 Task: Create a due date automation trigger when advanced on, 2 days before a card is due add content with a name containing resume at 11:00 AM.
Action: Mouse moved to (1029, 303)
Screenshot: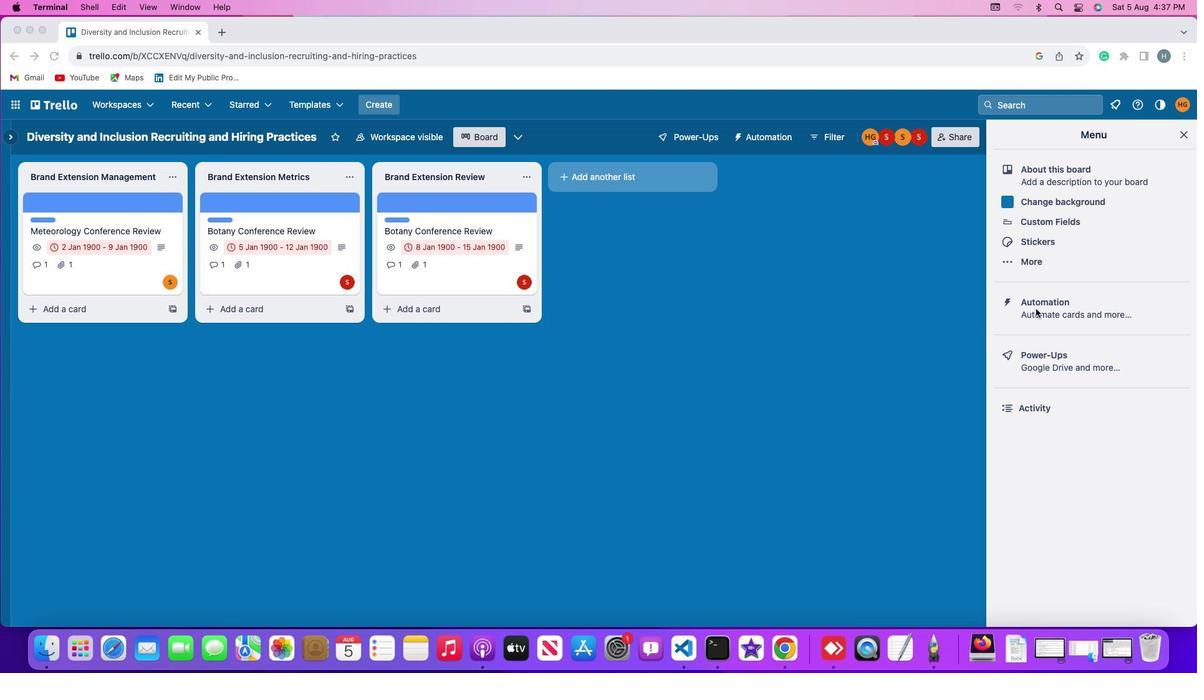 
Action: Mouse pressed left at (1029, 303)
Screenshot: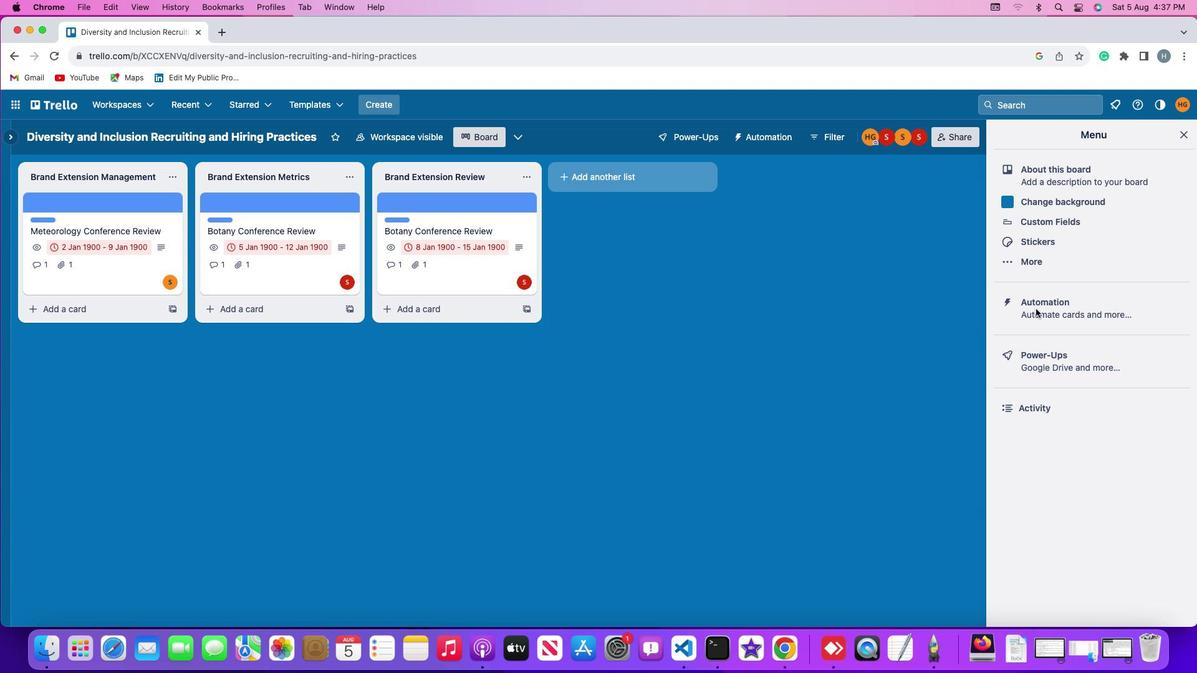 
Action: Mouse moved to (1029, 302)
Screenshot: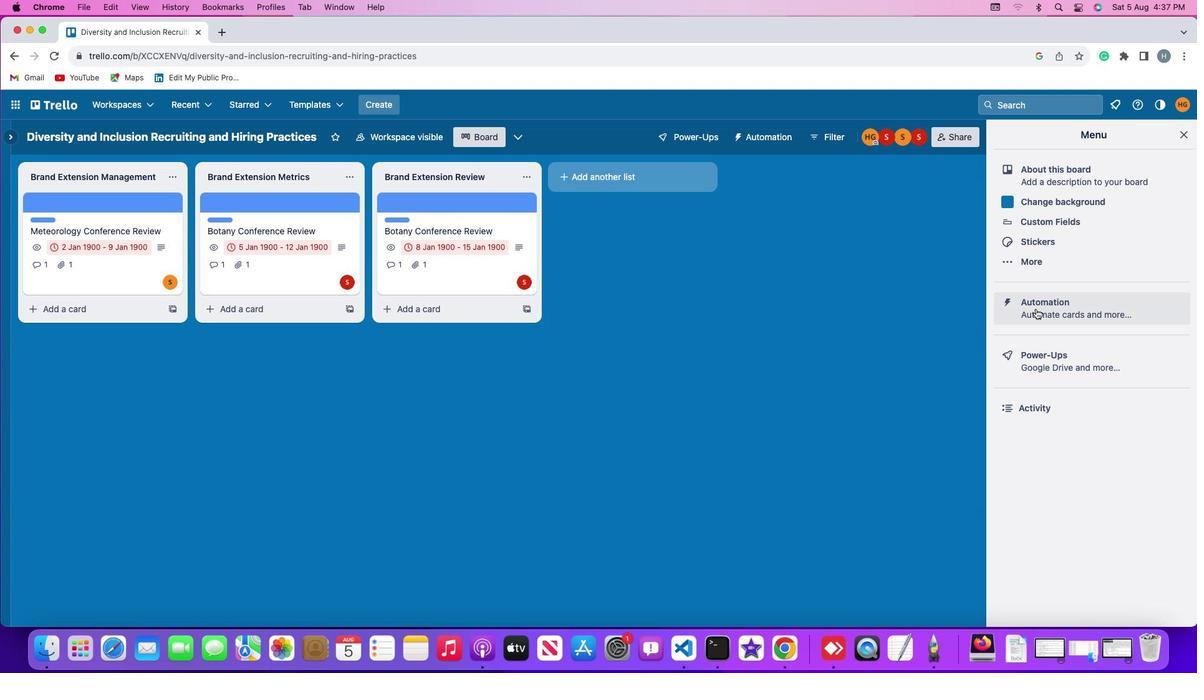 
Action: Mouse pressed left at (1029, 302)
Screenshot: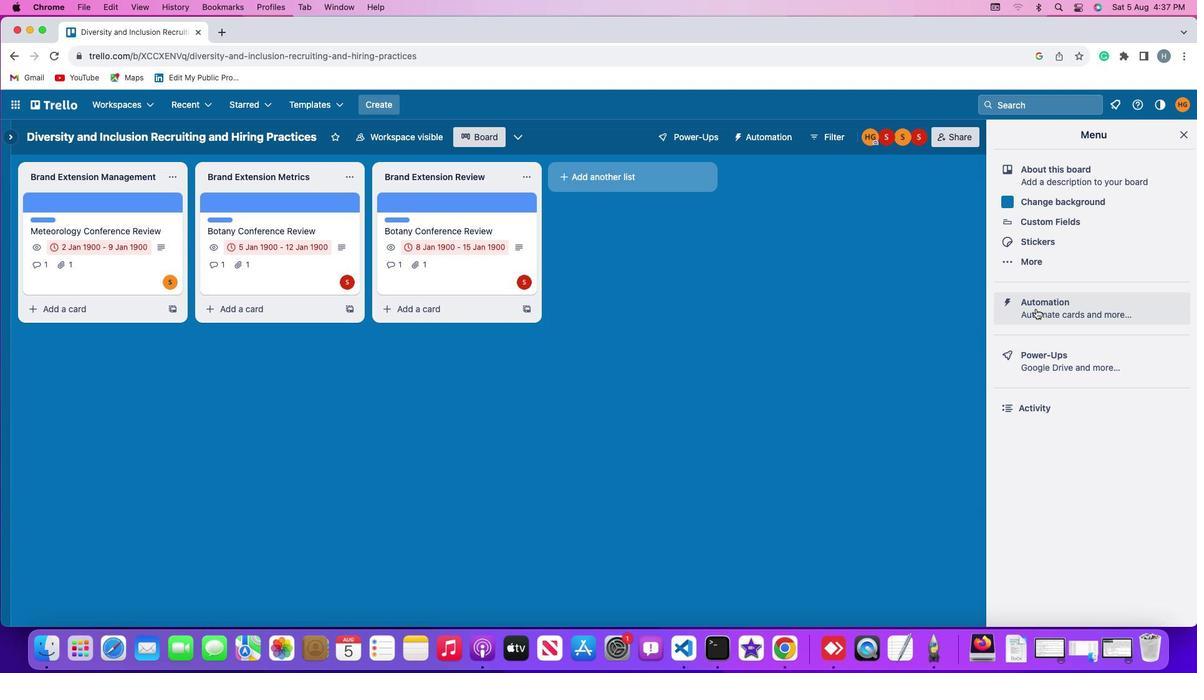
Action: Mouse moved to (79, 287)
Screenshot: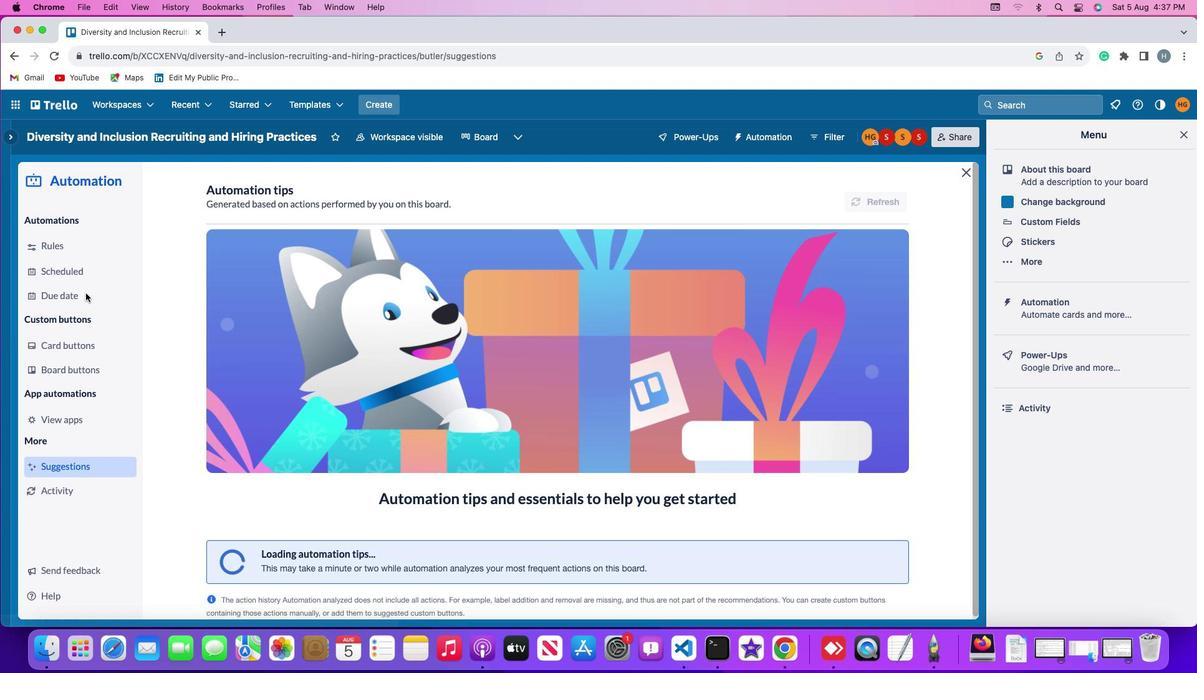 
Action: Mouse pressed left at (79, 287)
Screenshot: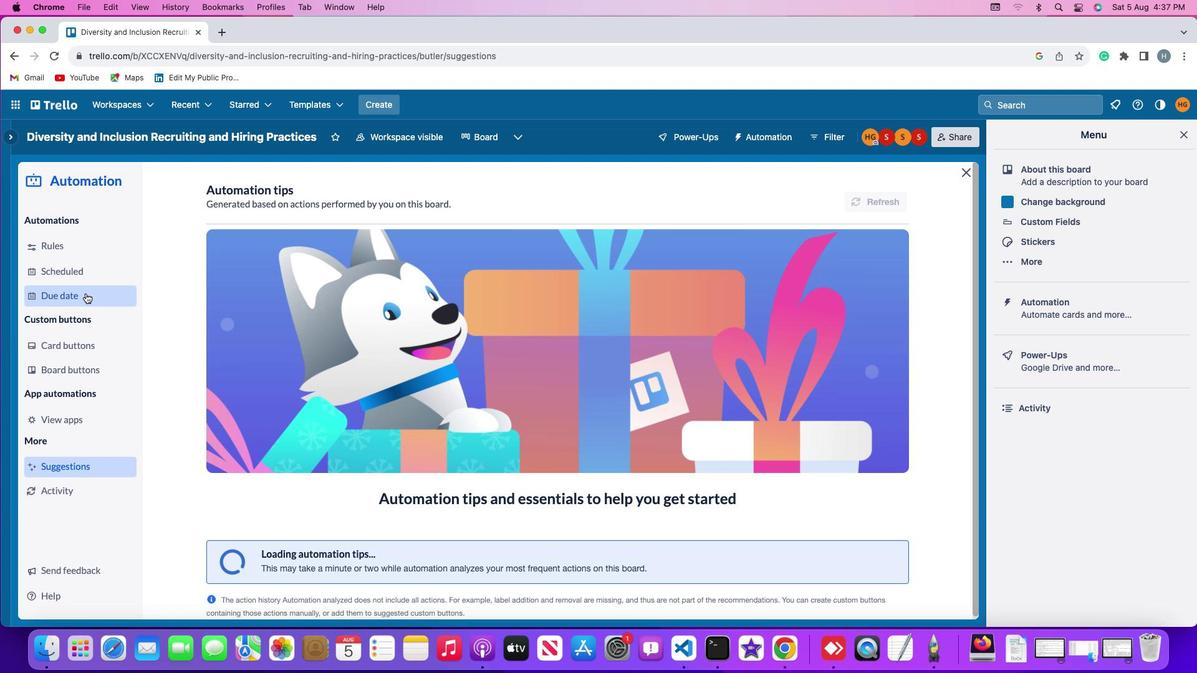 
Action: Mouse moved to (833, 187)
Screenshot: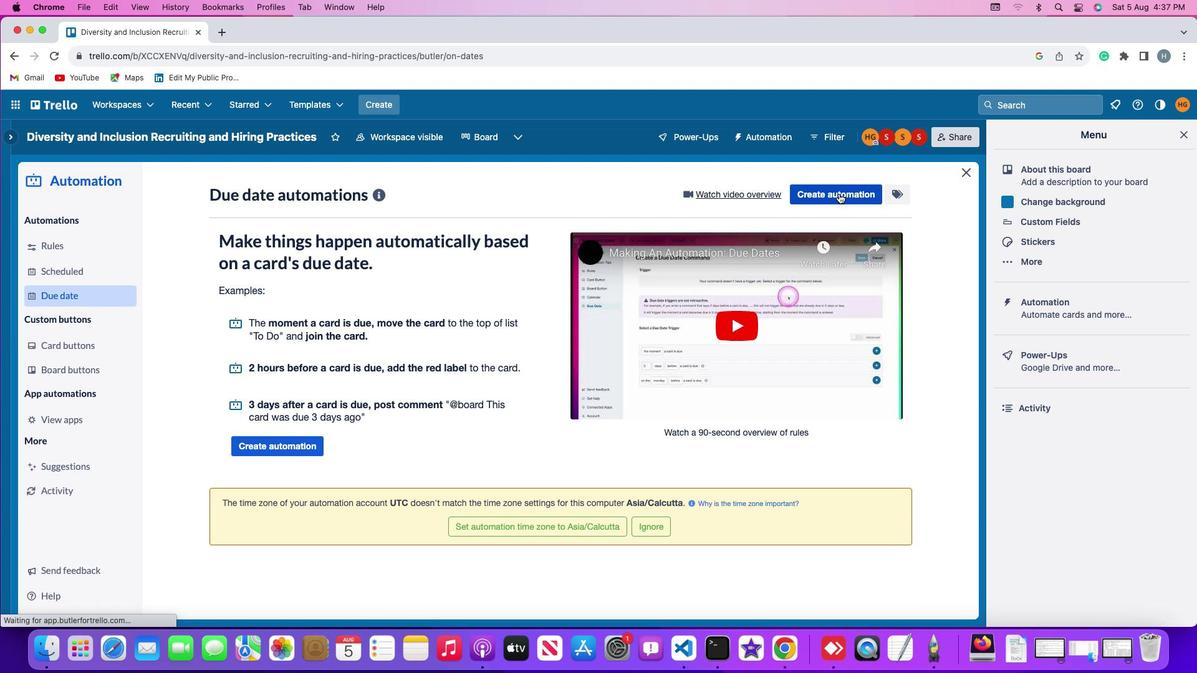 
Action: Mouse pressed left at (833, 187)
Screenshot: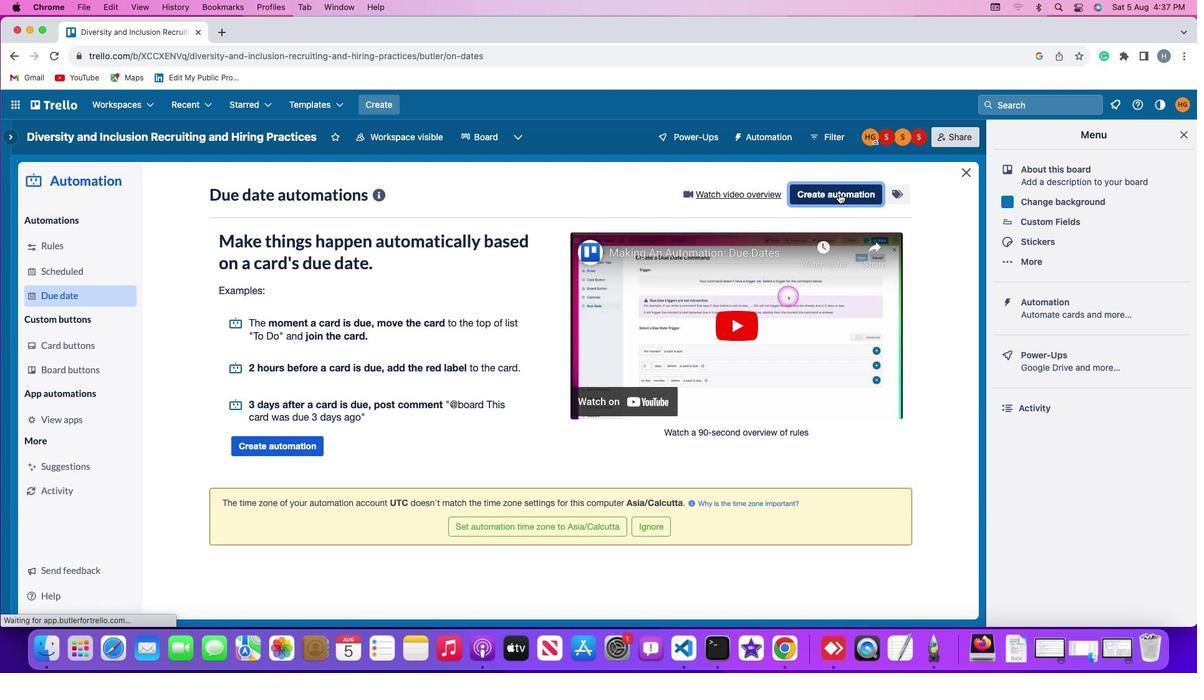 
Action: Mouse moved to (547, 306)
Screenshot: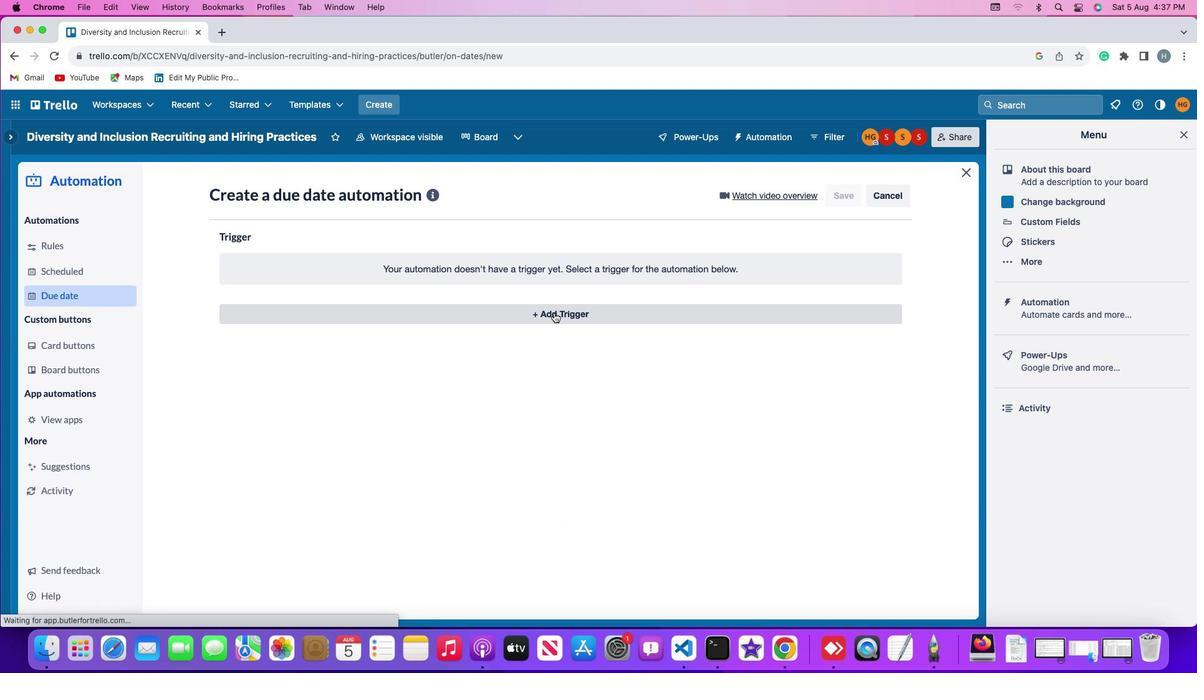 
Action: Mouse pressed left at (547, 306)
Screenshot: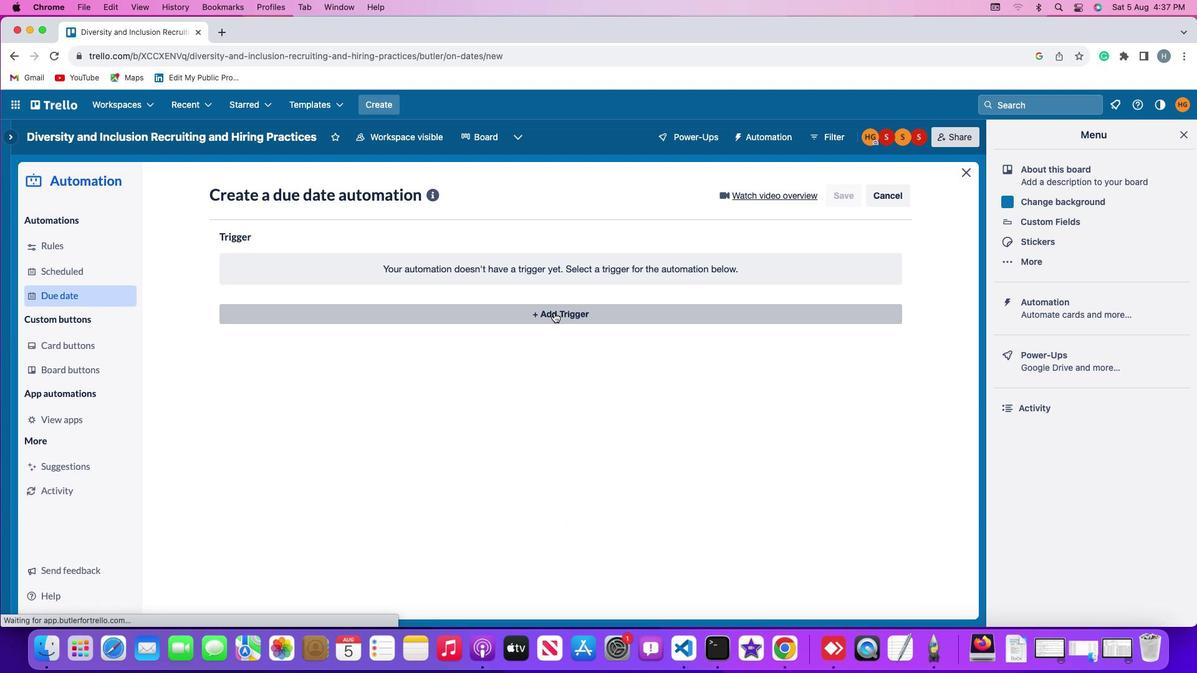 
Action: Mouse moved to (238, 497)
Screenshot: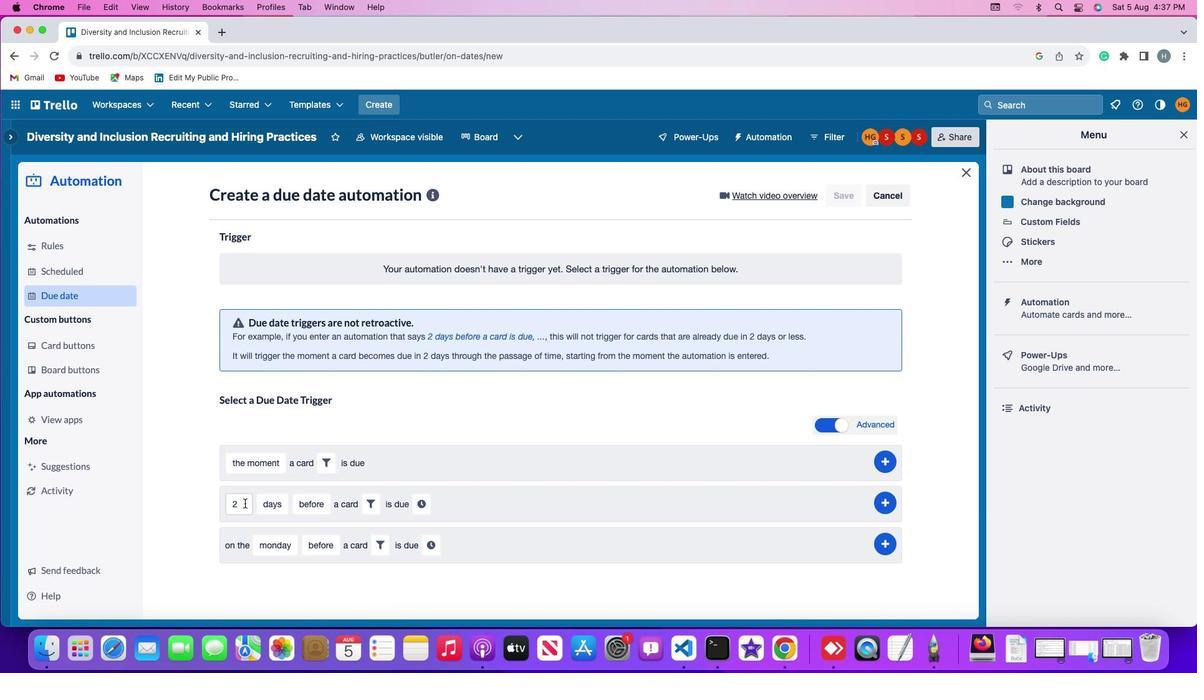 
Action: Mouse pressed left at (238, 497)
Screenshot: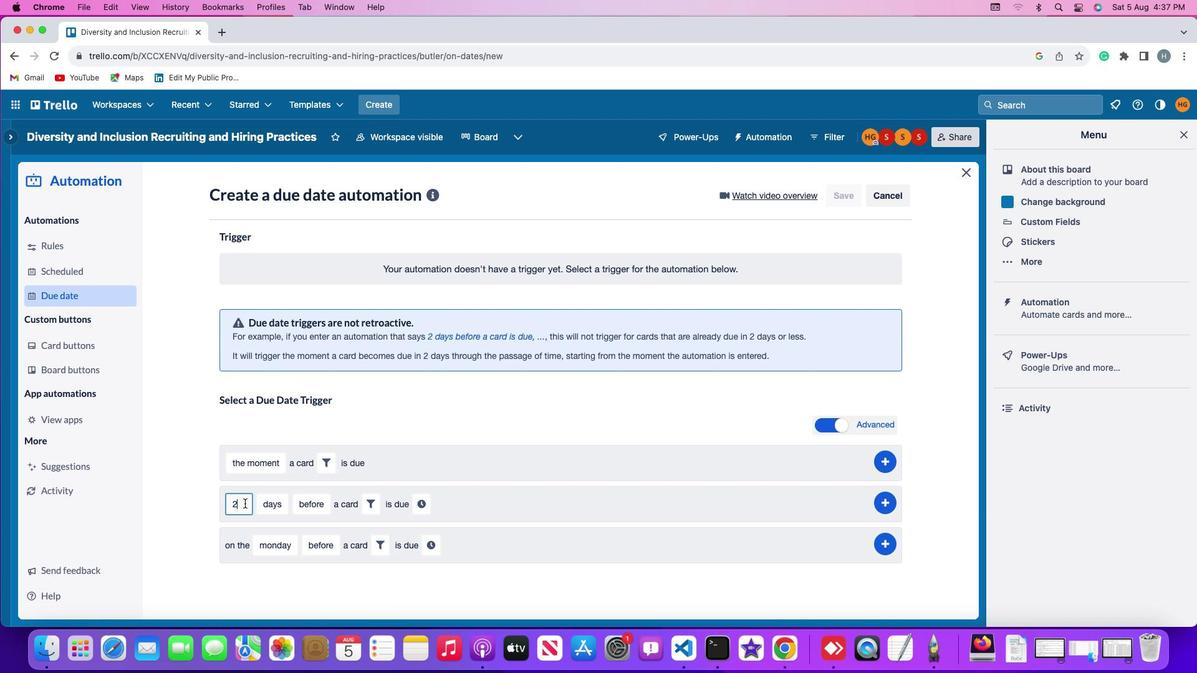 
Action: Mouse moved to (238, 498)
Screenshot: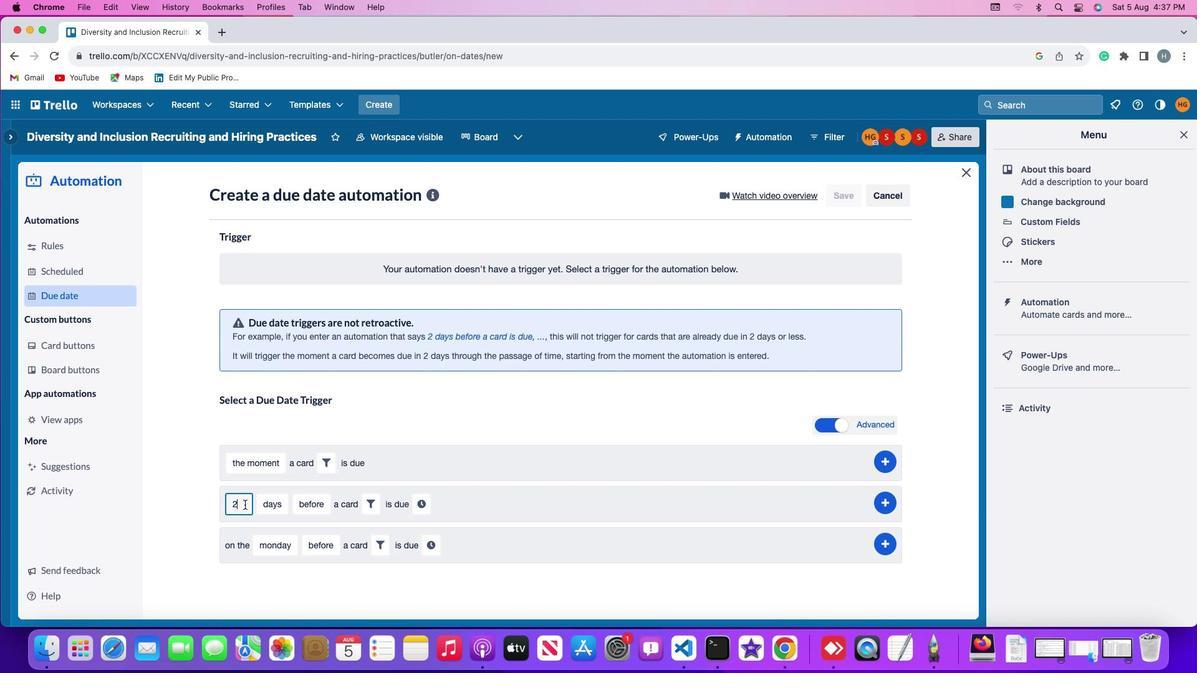 
Action: Key pressed Key.backspace'2'
Screenshot: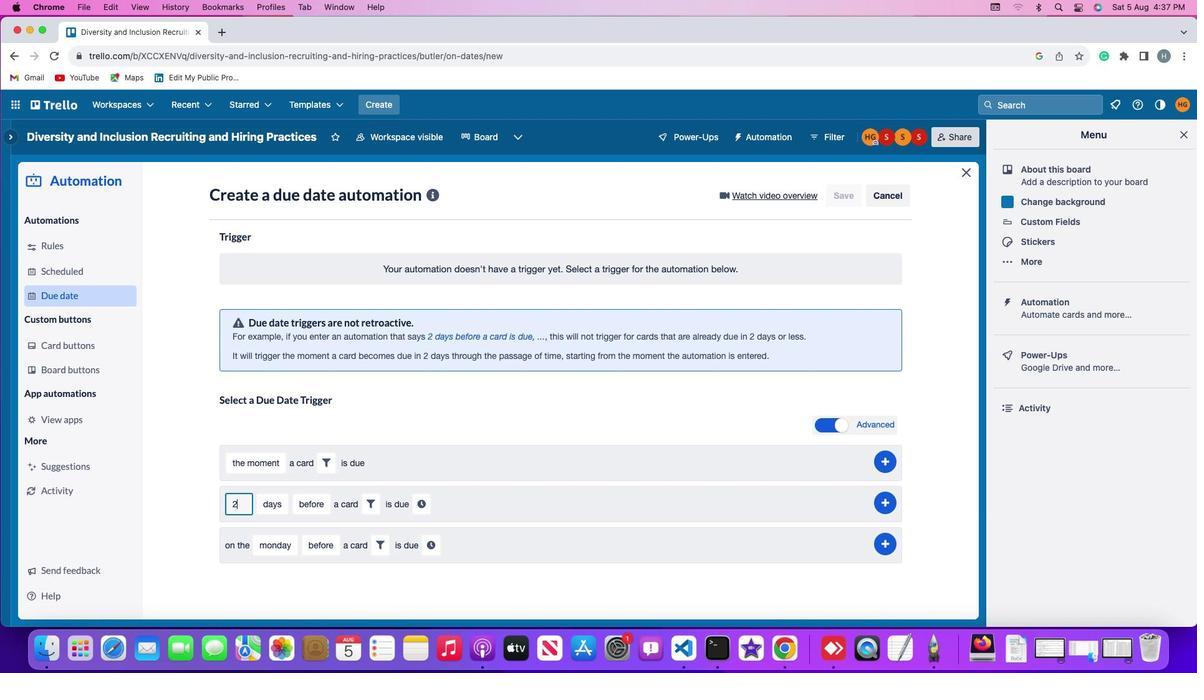 
Action: Mouse moved to (267, 502)
Screenshot: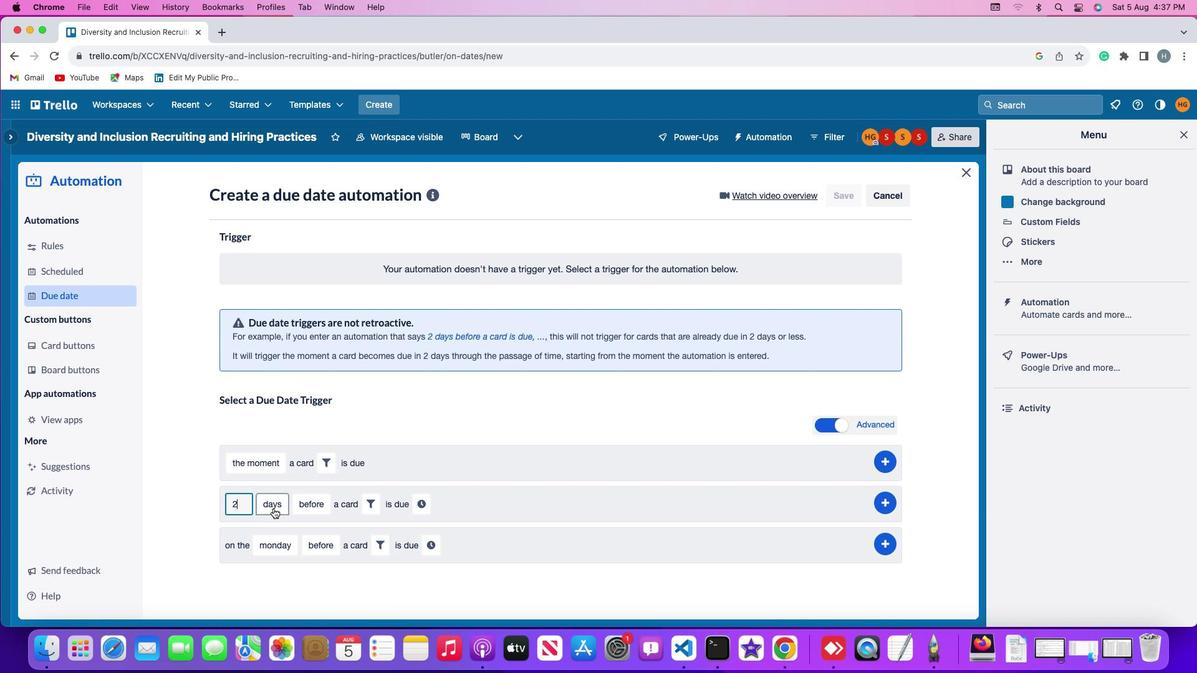 
Action: Mouse pressed left at (267, 502)
Screenshot: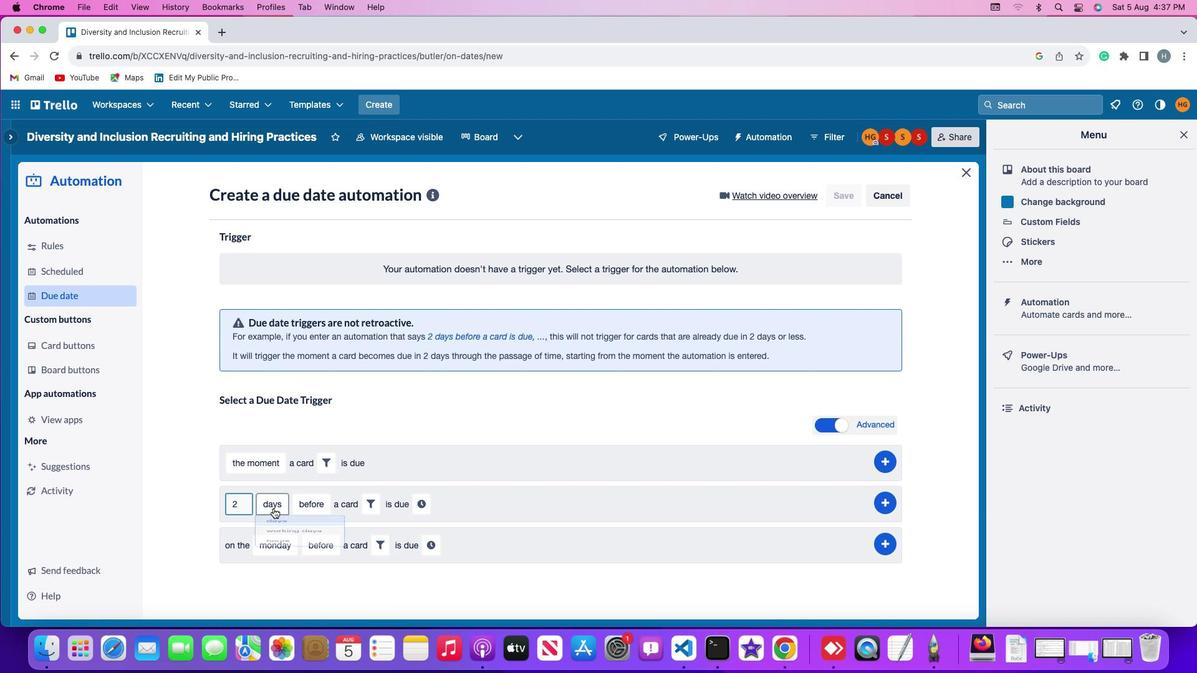 
Action: Mouse moved to (275, 525)
Screenshot: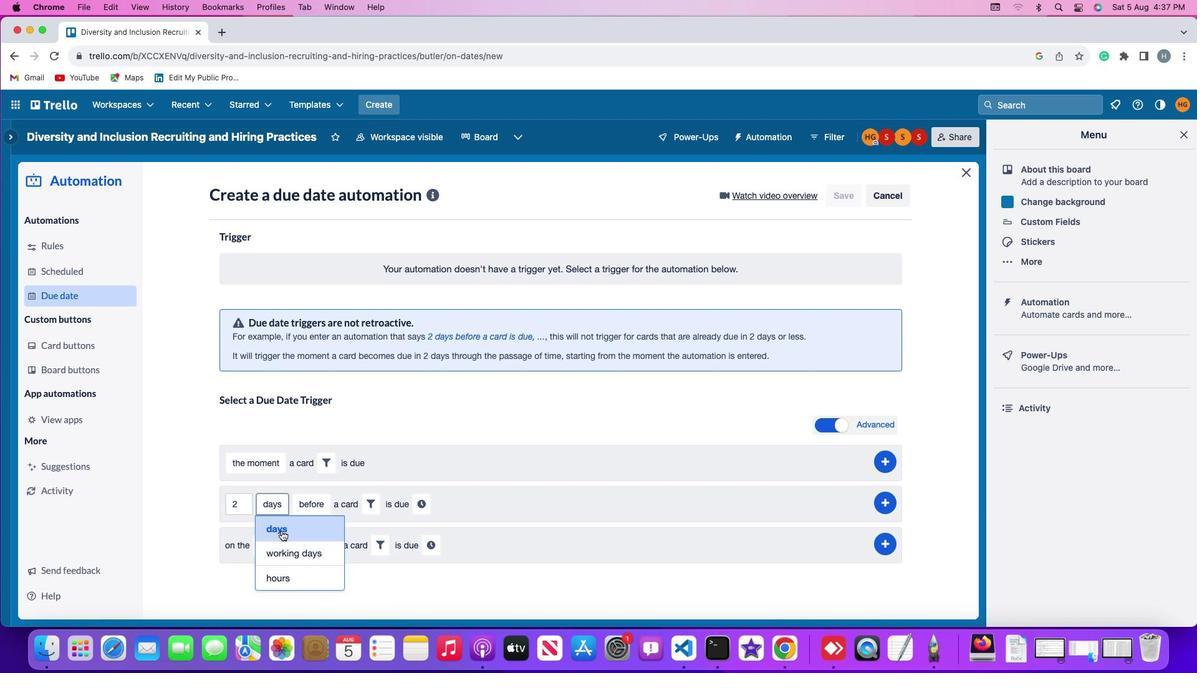 
Action: Mouse pressed left at (275, 525)
Screenshot: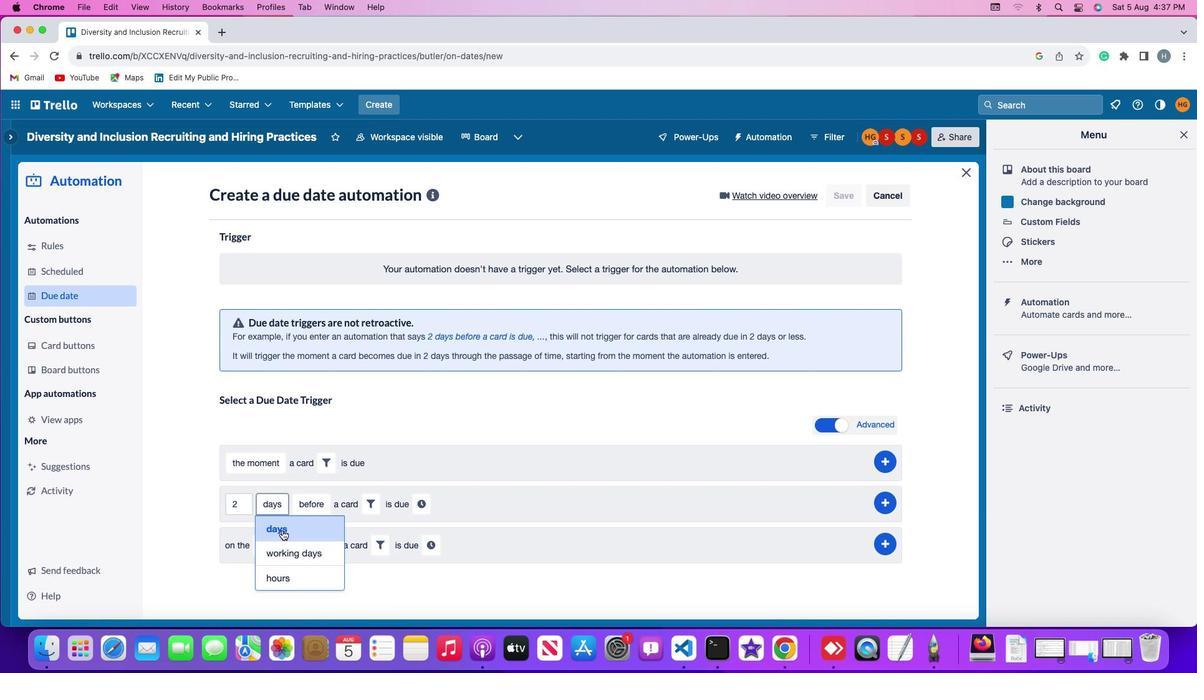 
Action: Mouse moved to (319, 497)
Screenshot: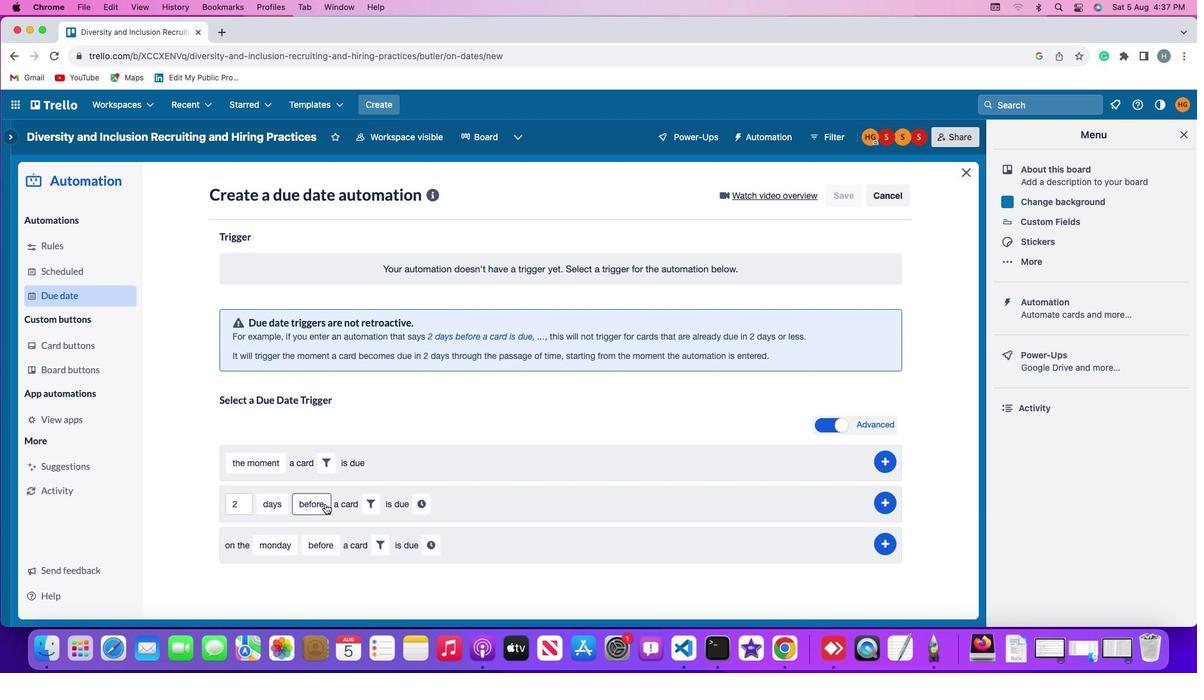 
Action: Mouse pressed left at (319, 497)
Screenshot: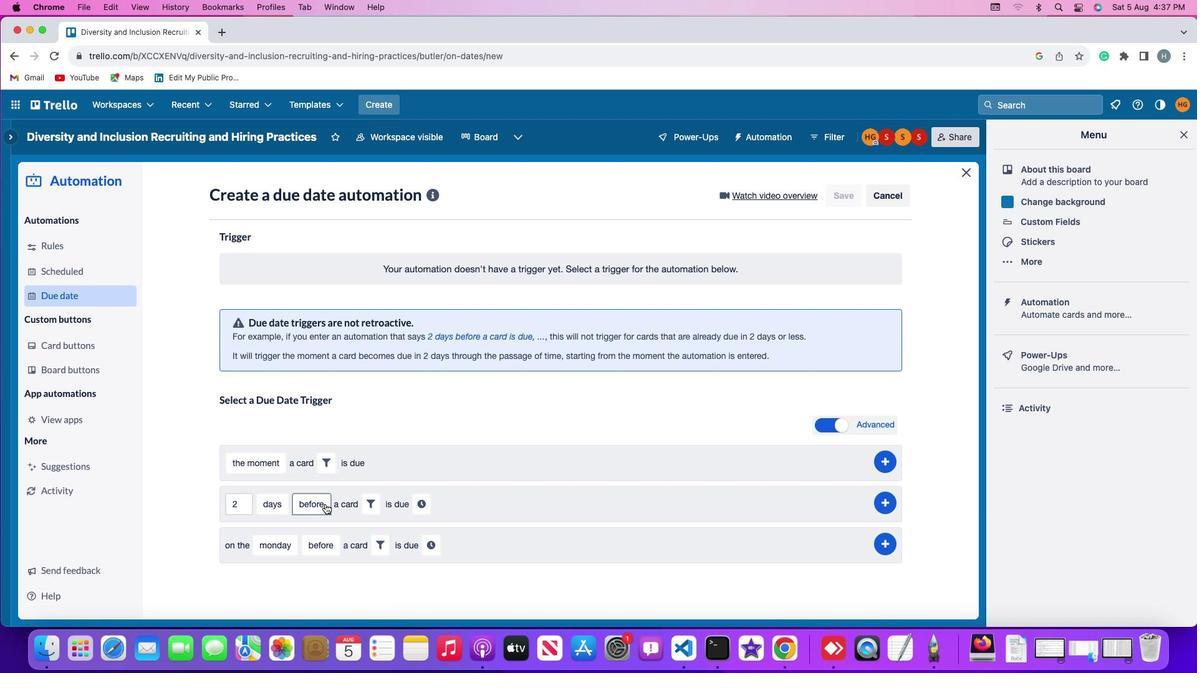 
Action: Mouse moved to (324, 518)
Screenshot: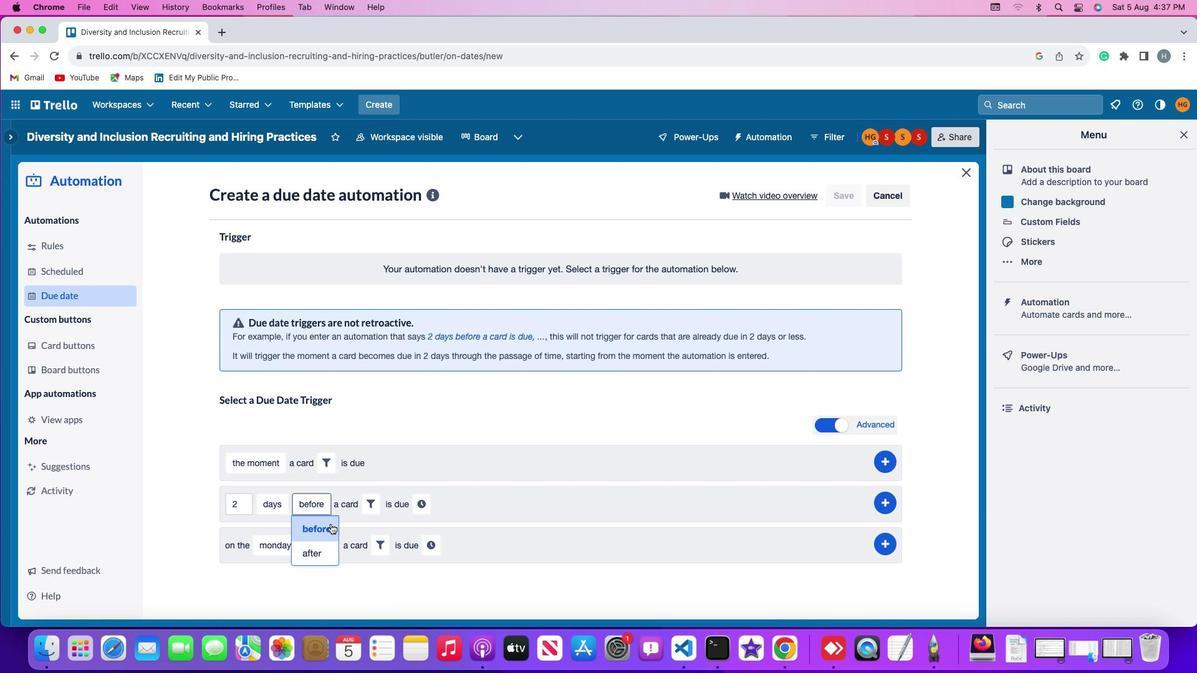 
Action: Mouse pressed left at (324, 518)
Screenshot: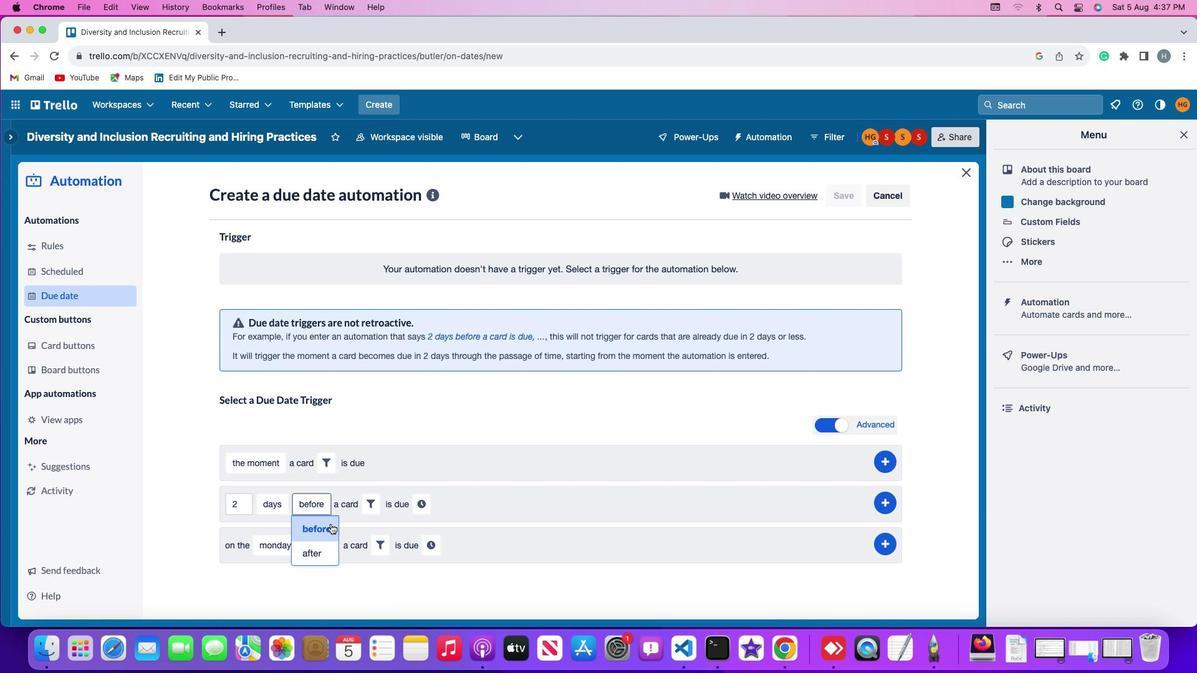 
Action: Mouse moved to (361, 500)
Screenshot: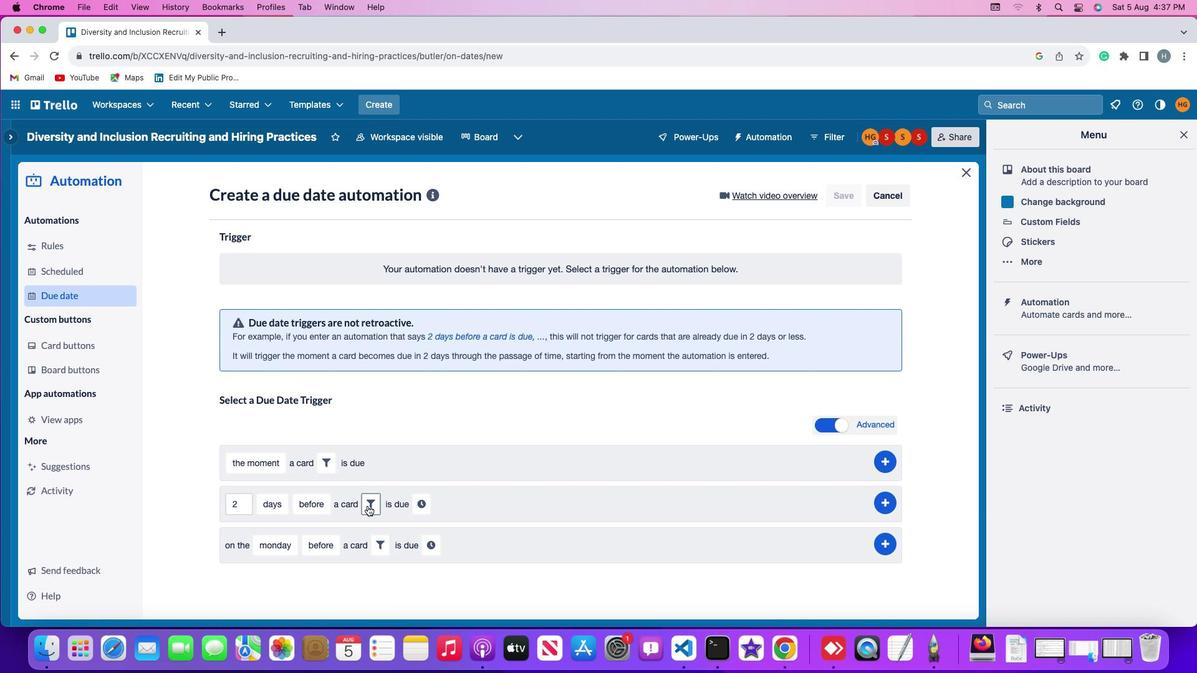 
Action: Mouse pressed left at (361, 500)
Screenshot: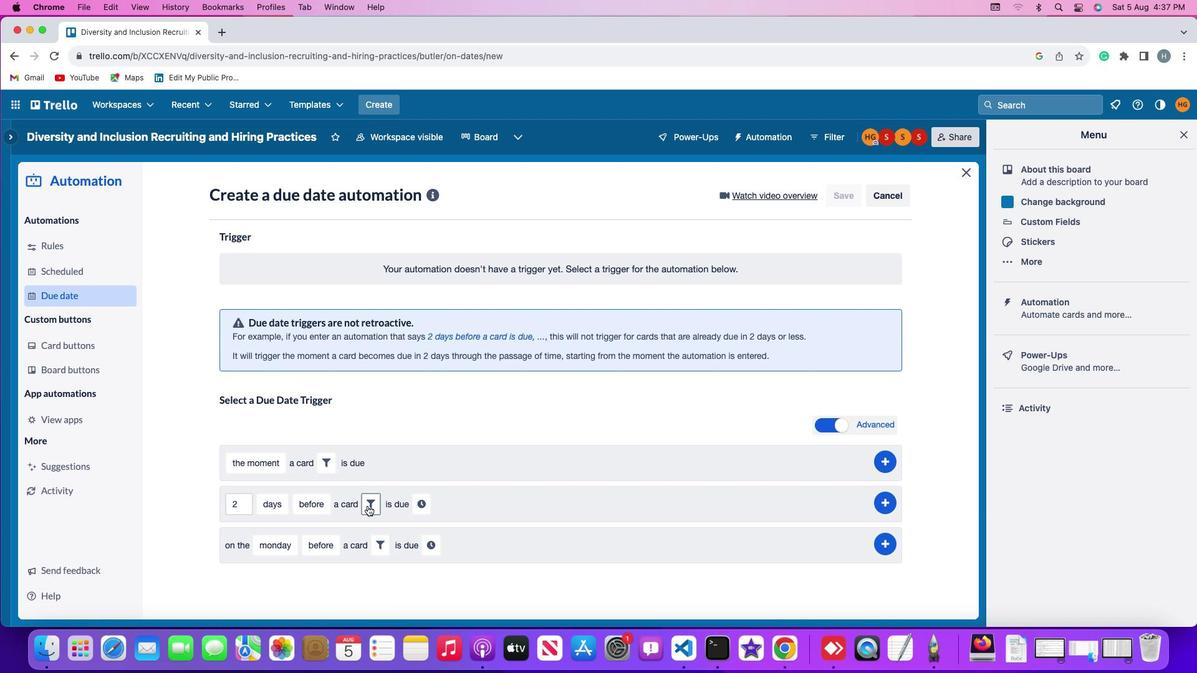 
Action: Mouse moved to (520, 535)
Screenshot: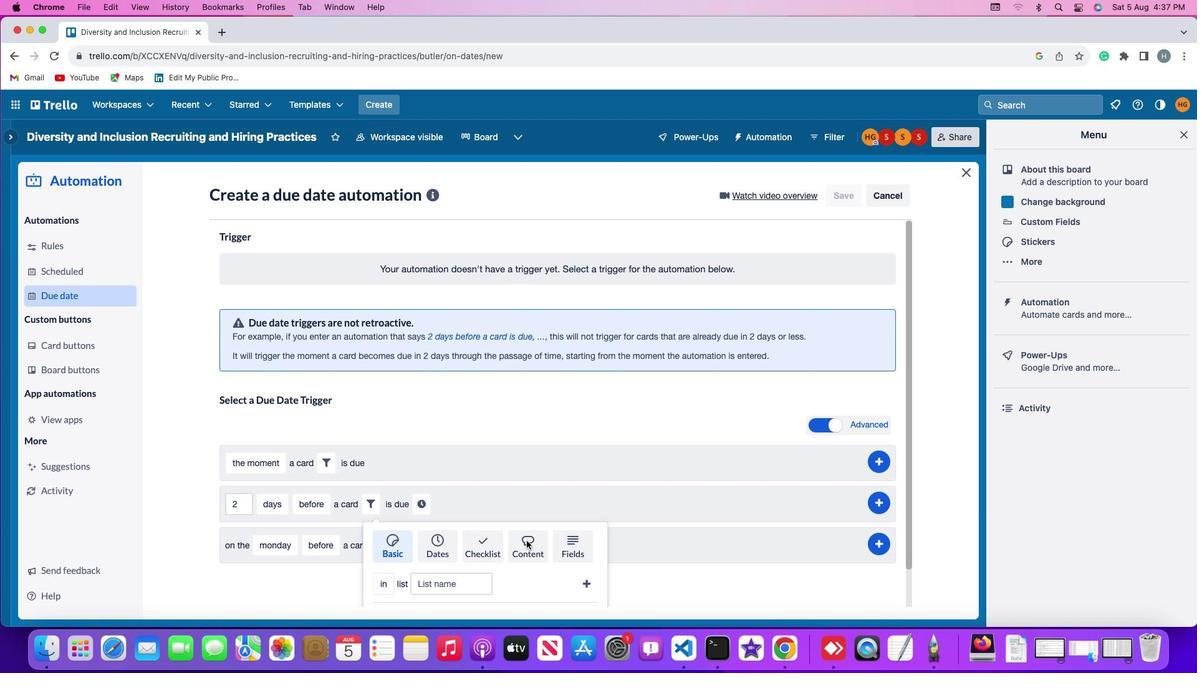 
Action: Mouse pressed left at (520, 535)
Screenshot: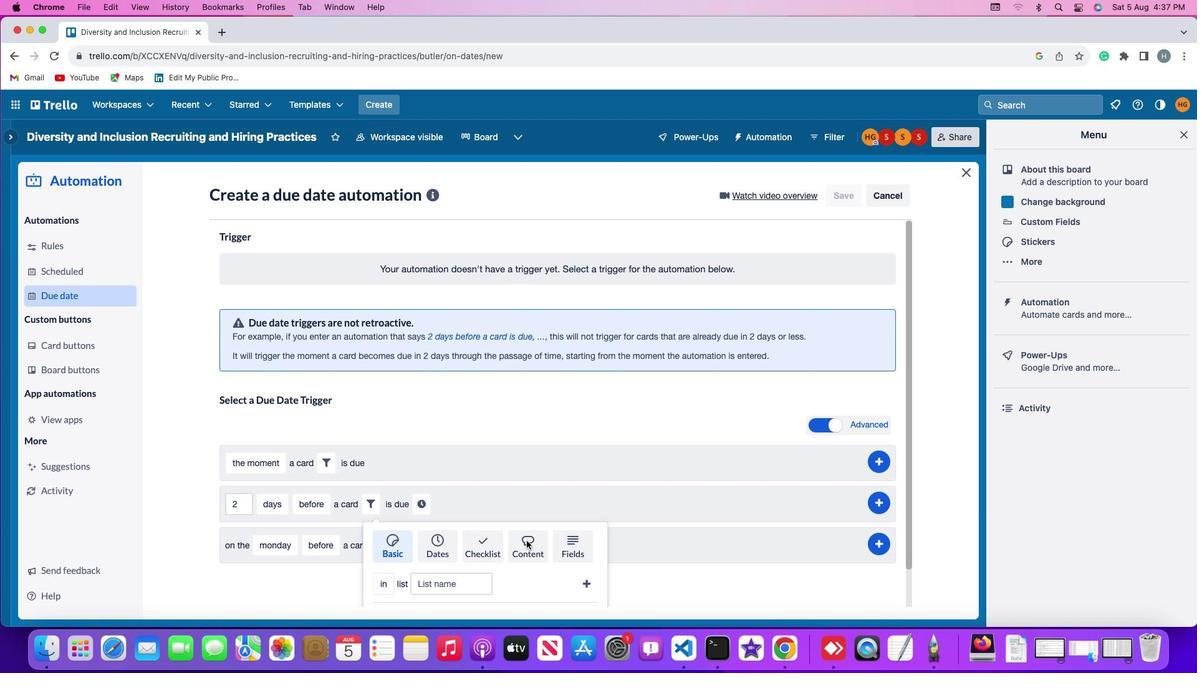 
Action: Mouse moved to (412, 576)
Screenshot: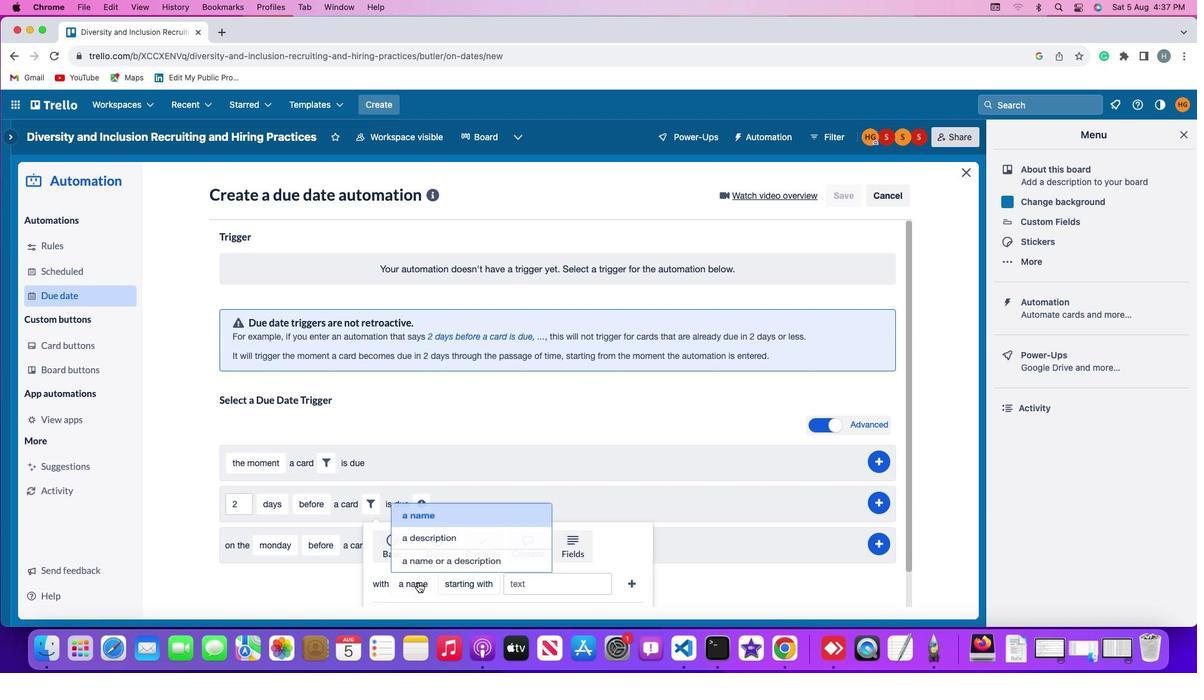 
Action: Mouse pressed left at (412, 576)
Screenshot: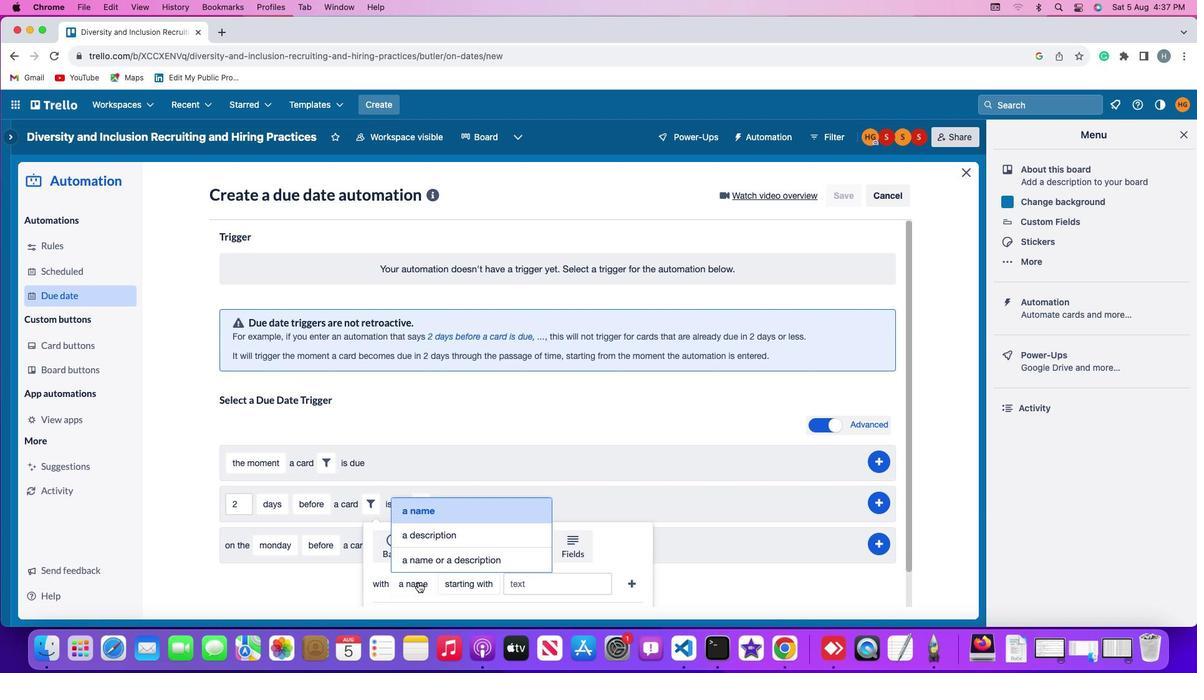 
Action: Mouse moved to (430, 502)
Screenshot: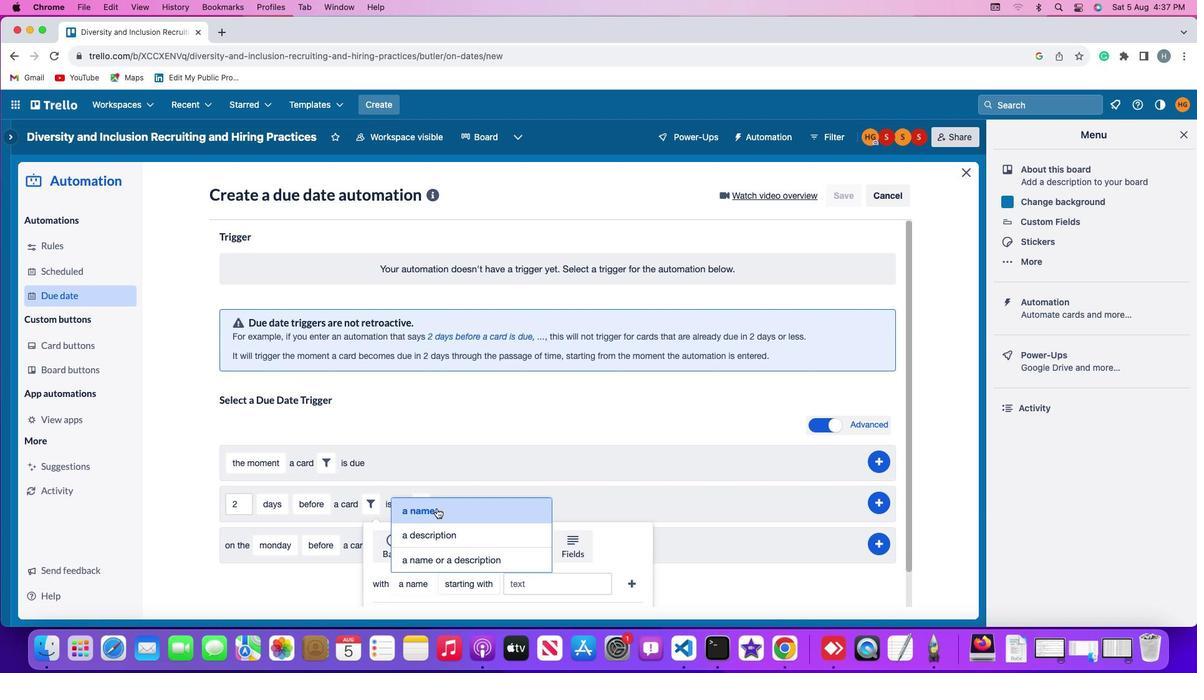 
Action: Mouse pressed left at (430, 502)
Screenshot: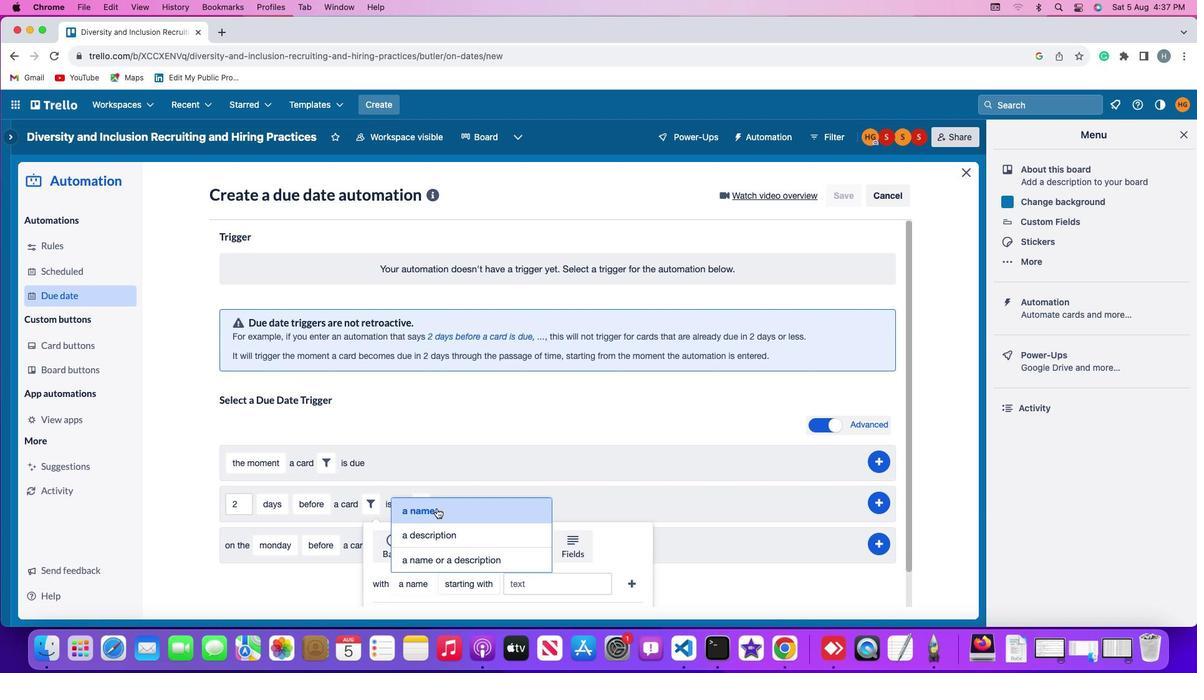 
Action: Mouse moved to (464, 571)
Screenshot: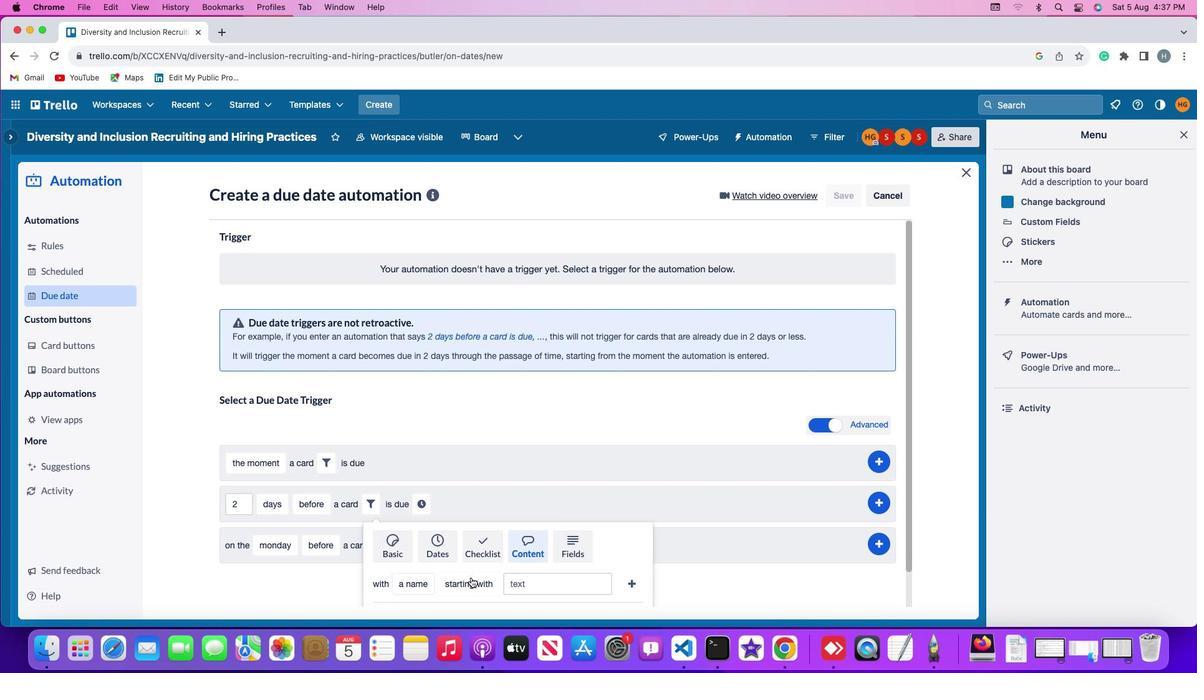 
Action: Mouse pressed left at (464, 571)
Screenshot: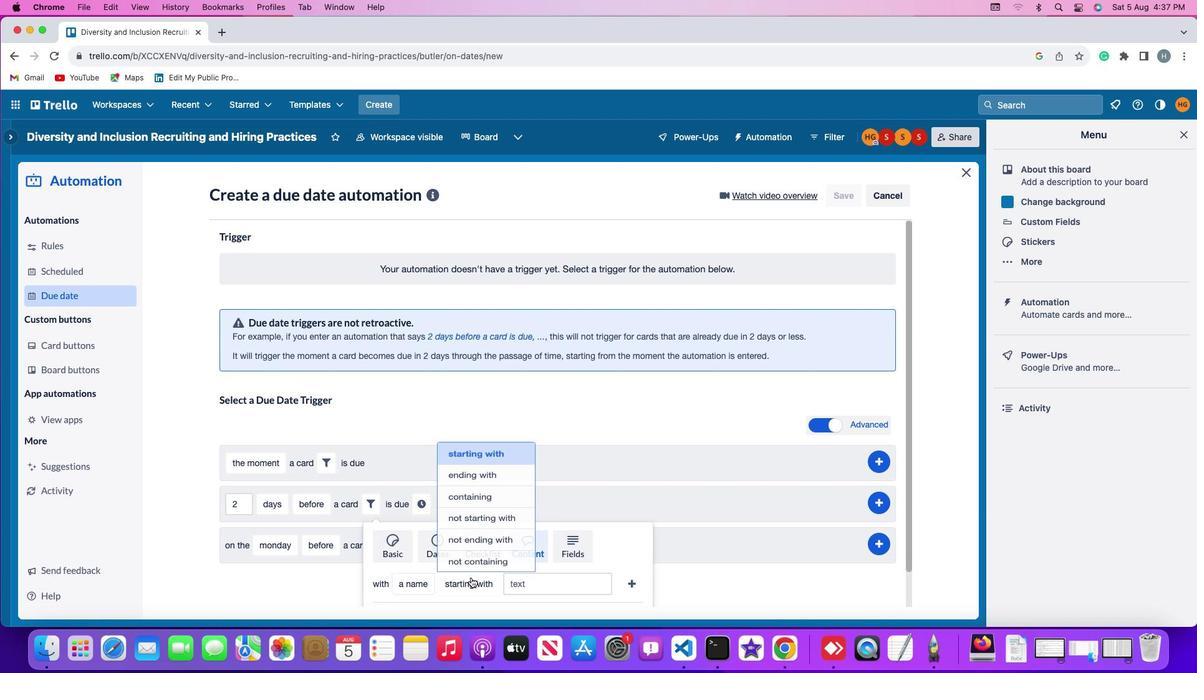 
Action: Mouse moved to (478, 481)
Screenshot: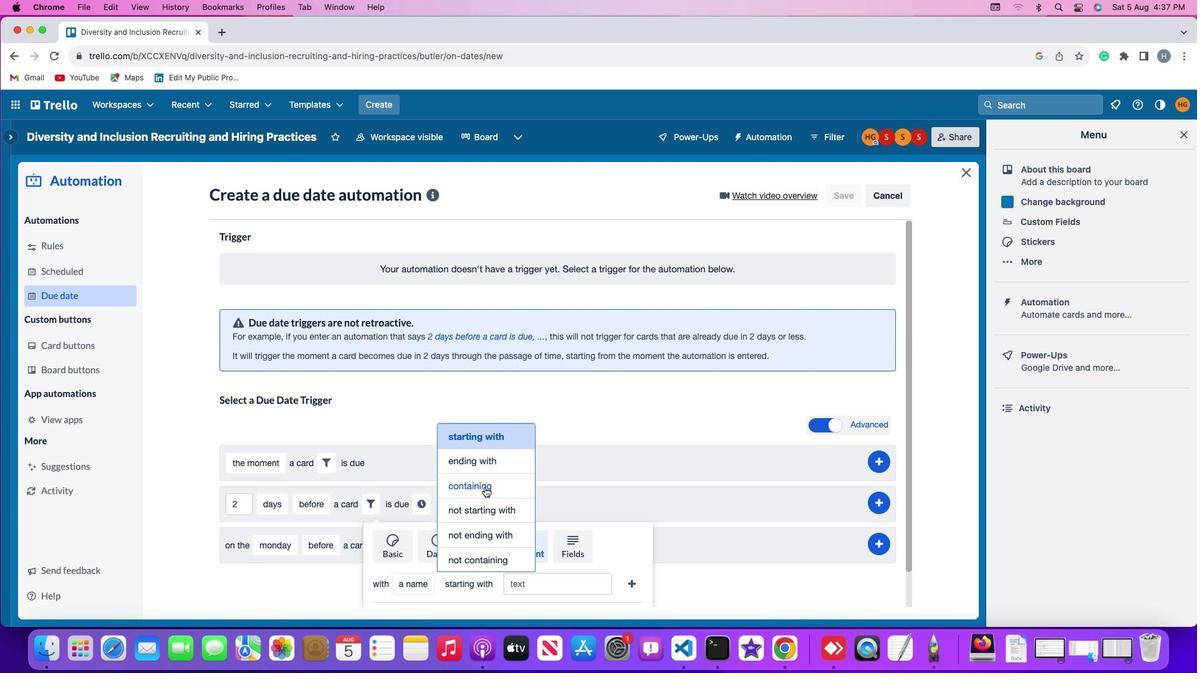 
Action: Mouse pressed left at (478, 481)
Screenshot: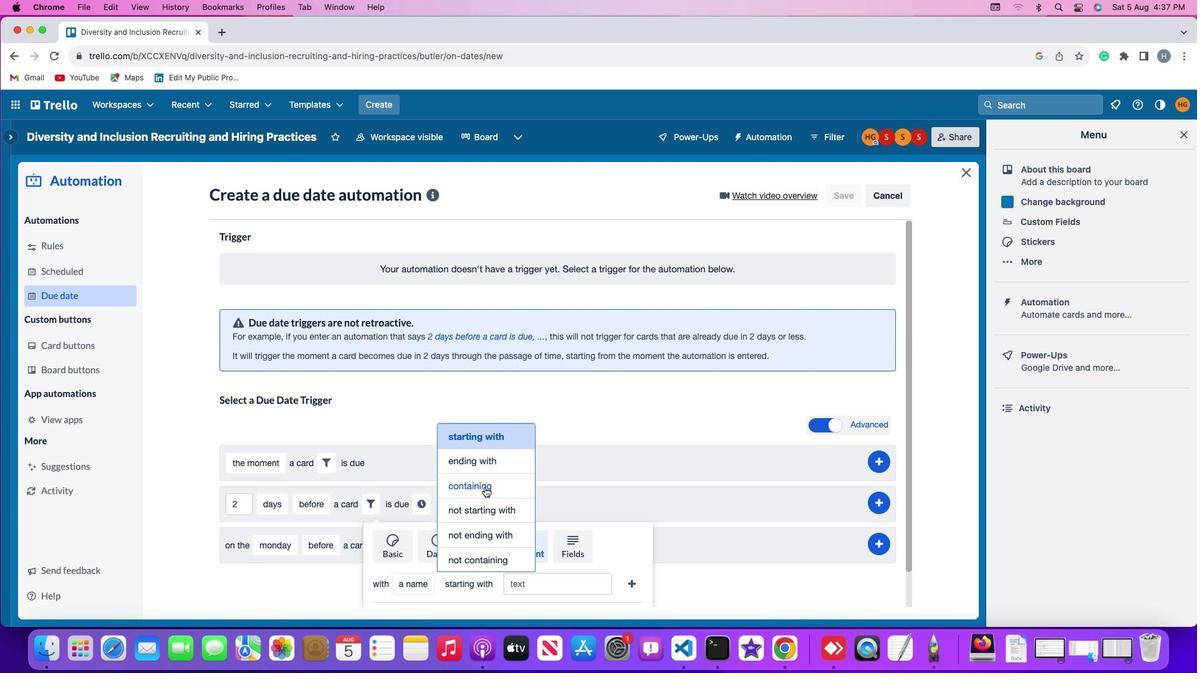 
Action: Mouse moved to (534, 584)
Screenshot: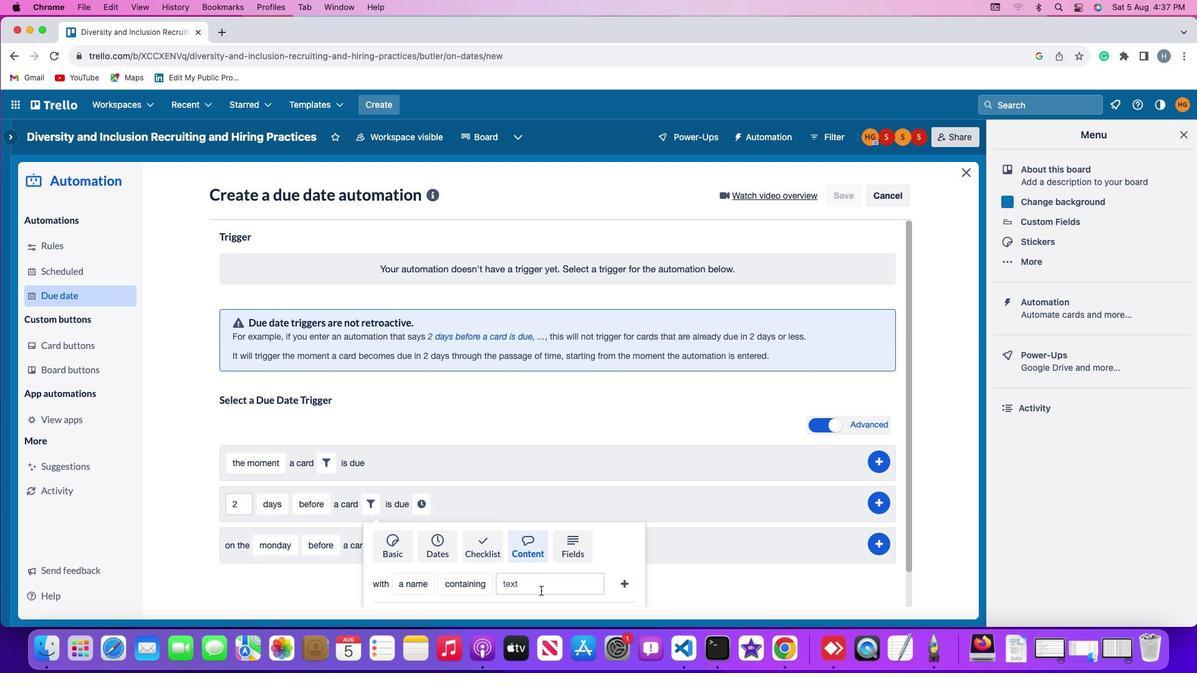 
Action: Mouse pressed left at (534, 584)
Screenshot: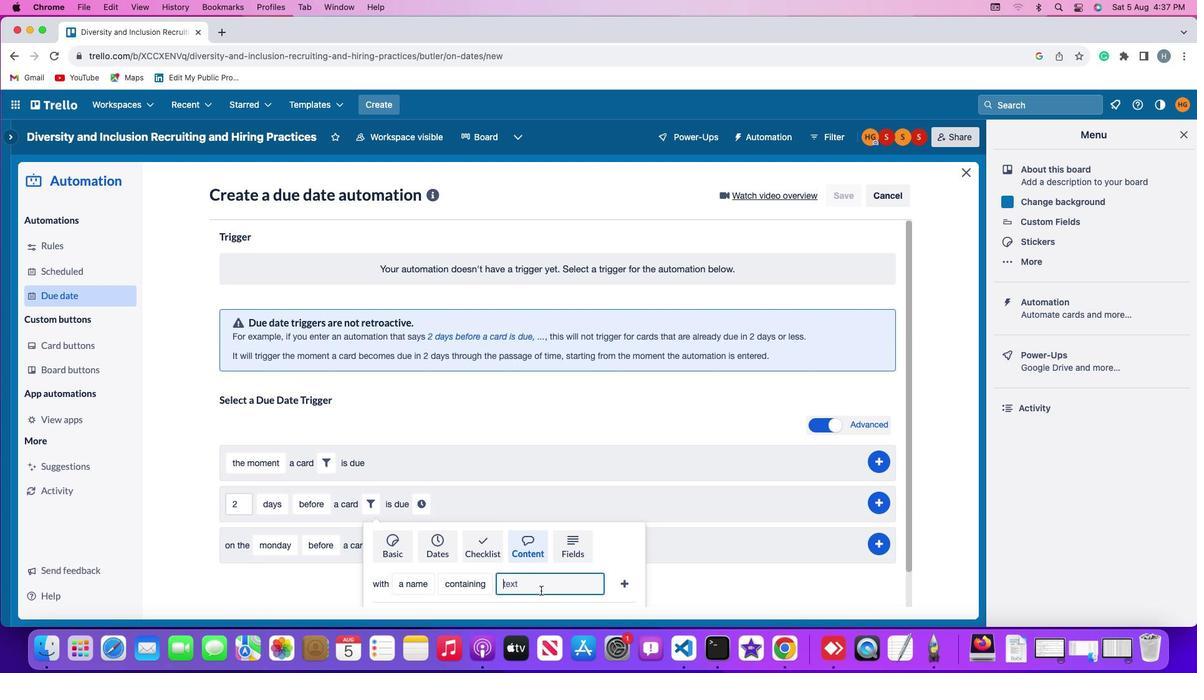 
Action: Mouse moved to (530, 581)
Screenshot: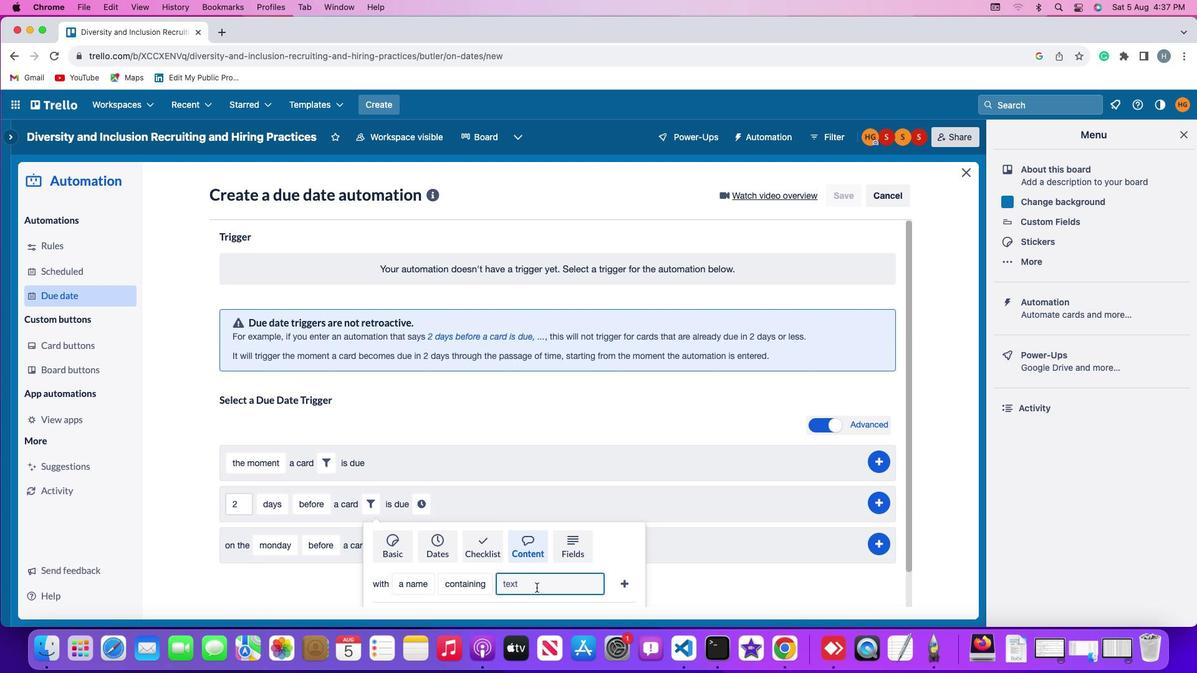 
Action: Key pressed 'r'
Screenshot: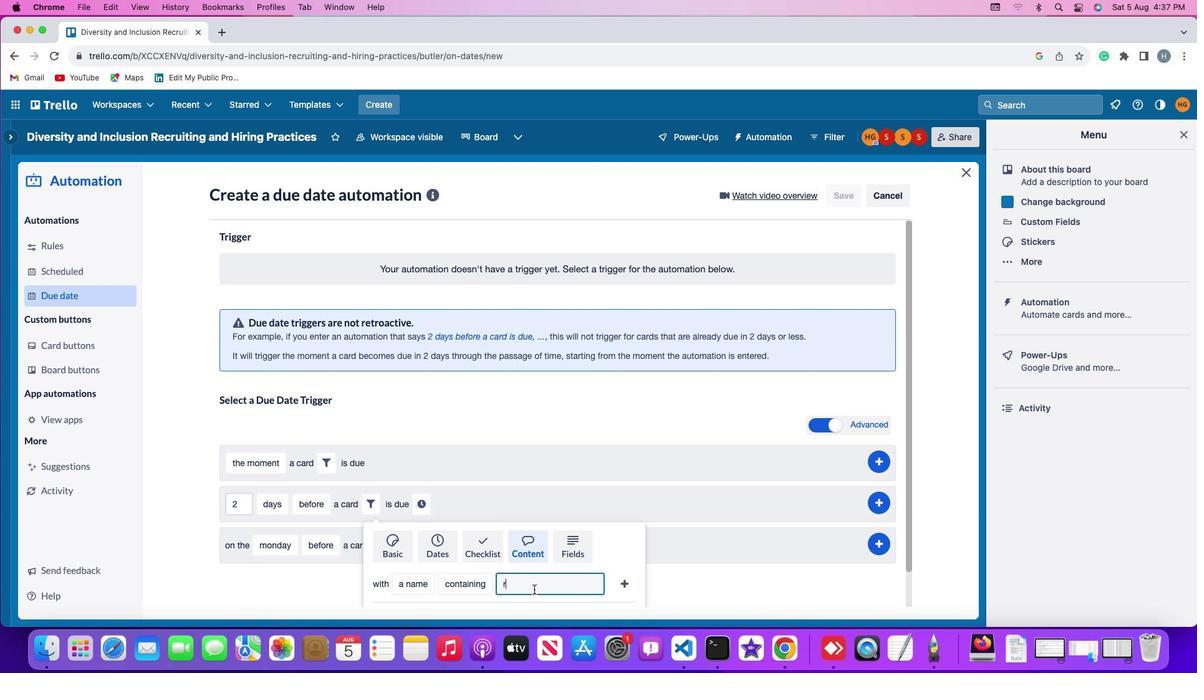 
Action: Mouse moved to (527, 583)
Screenshot: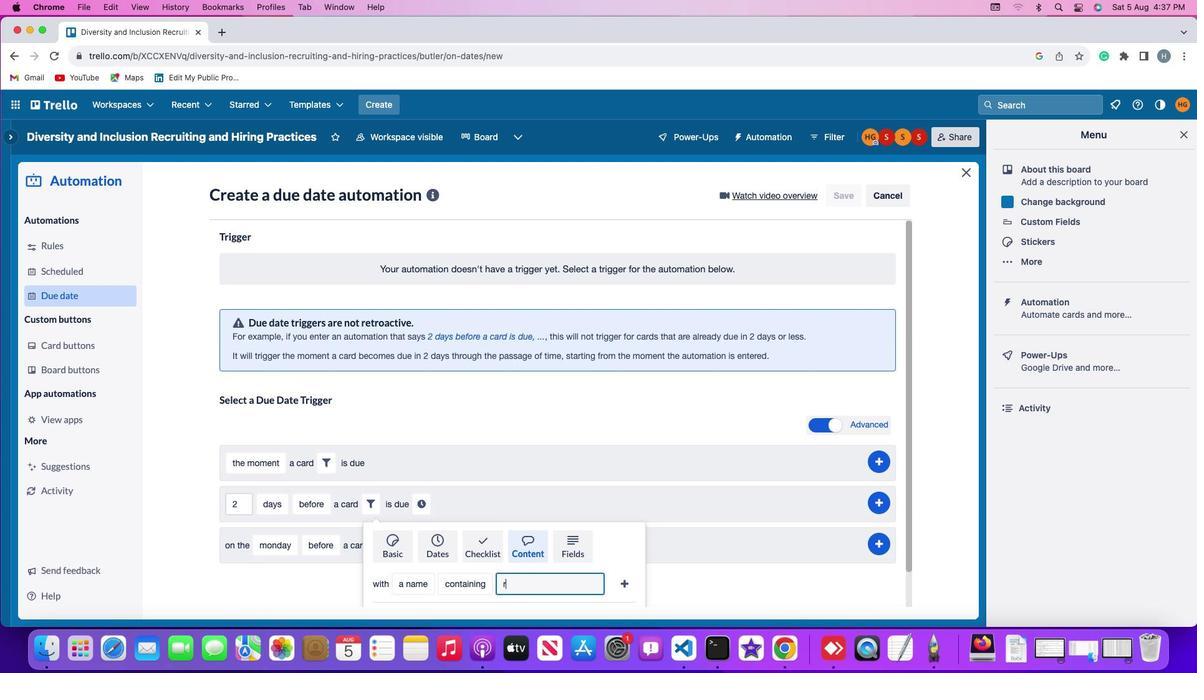 
Action: Key pressed 'e''s''u''m''e'
Screenshot: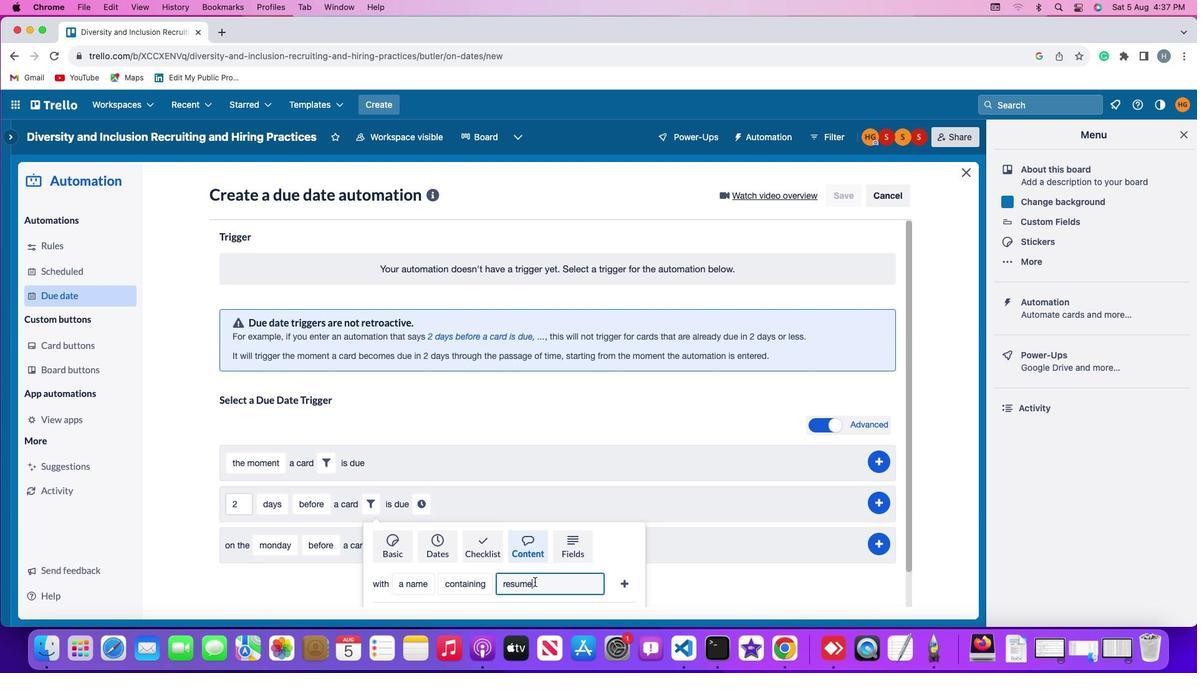 
Action: Mouse moved to (618, 576)
Screenshot: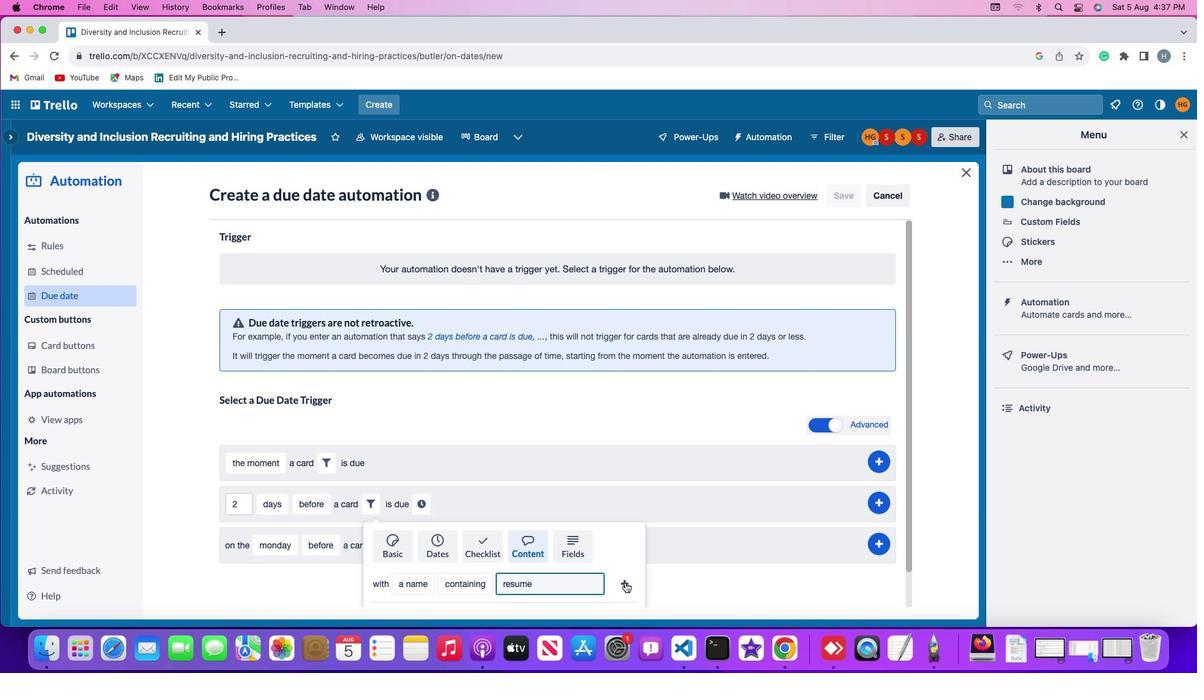 
Action: Mouse pressed left at (618, 576)
Screenshot: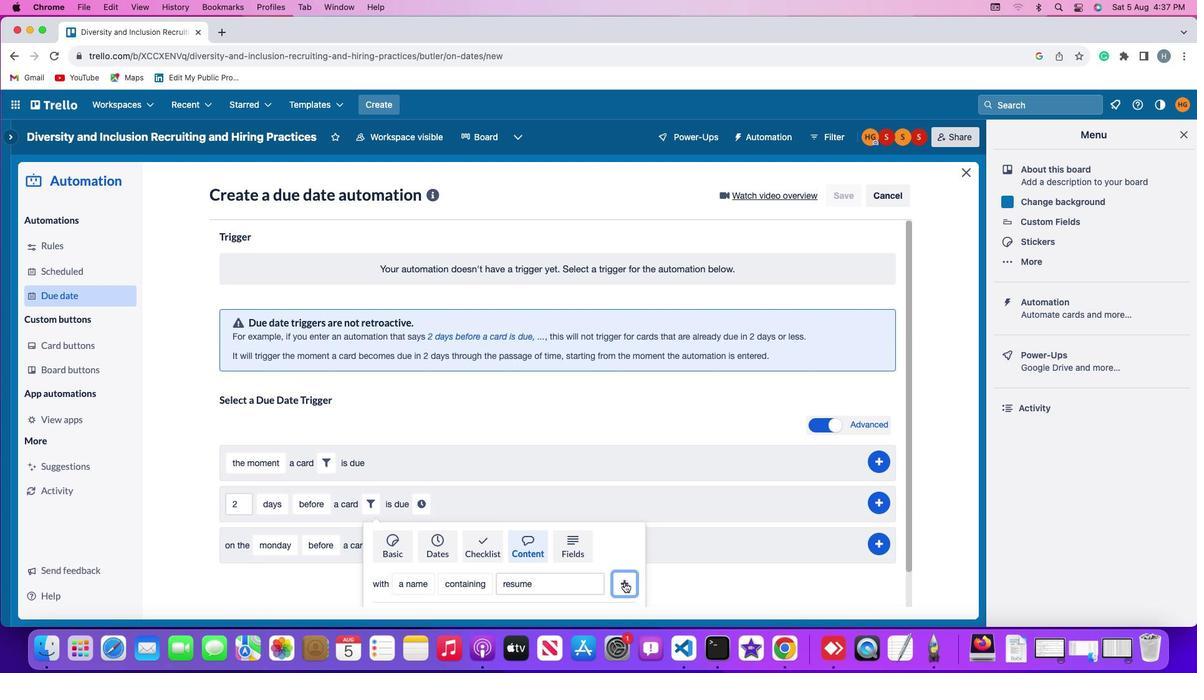 
Action: Mouse moved to (577, 495)
Screenshot: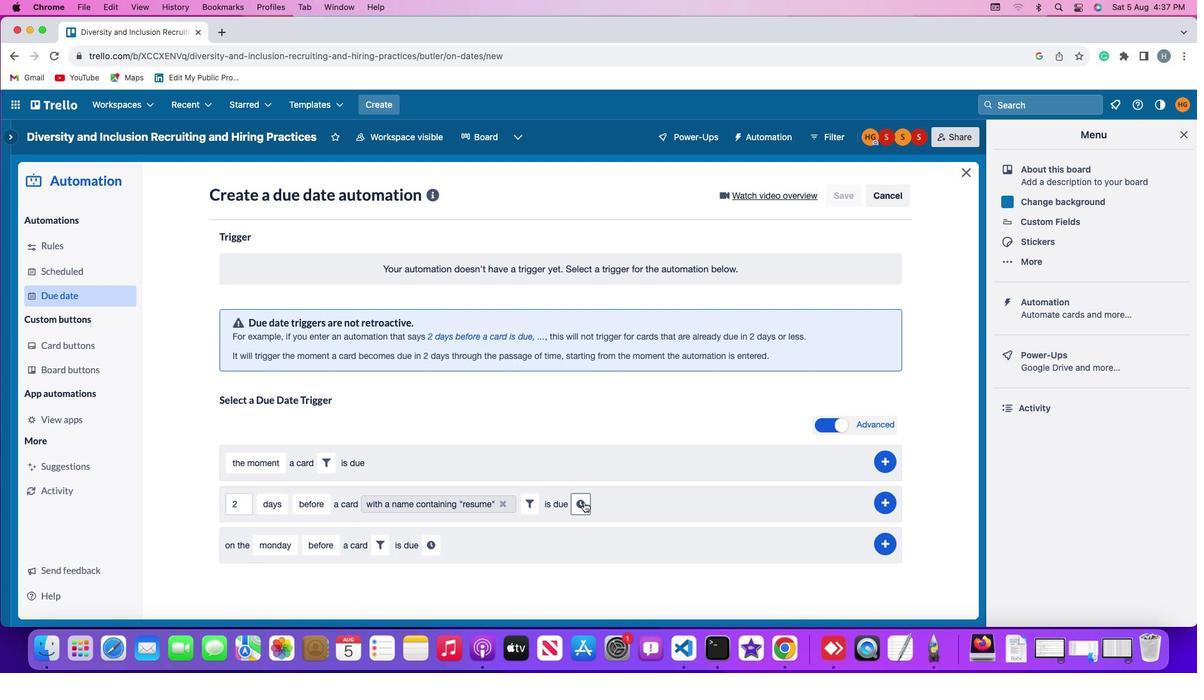 
Action: Mouse pressed left at (577, 495)
Screenshot: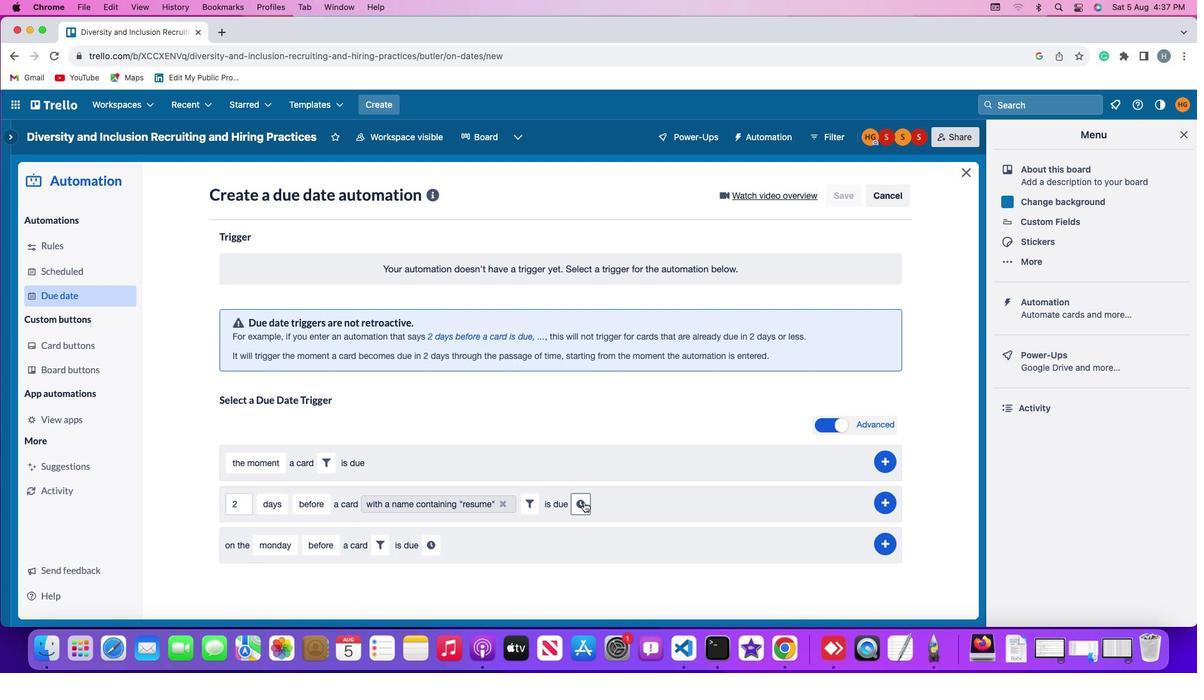 
Action: Mouse moved to (607, 498)
Screenshot: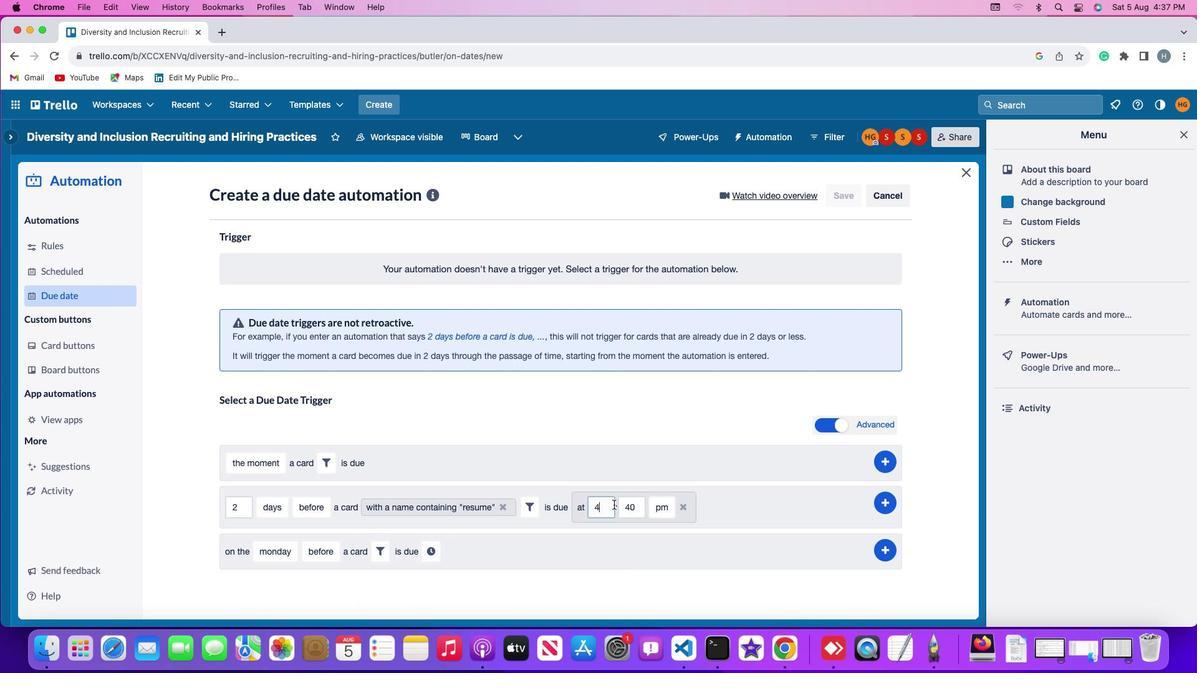 
Action: Mouse pressed left at (607, 498)
Screenshot: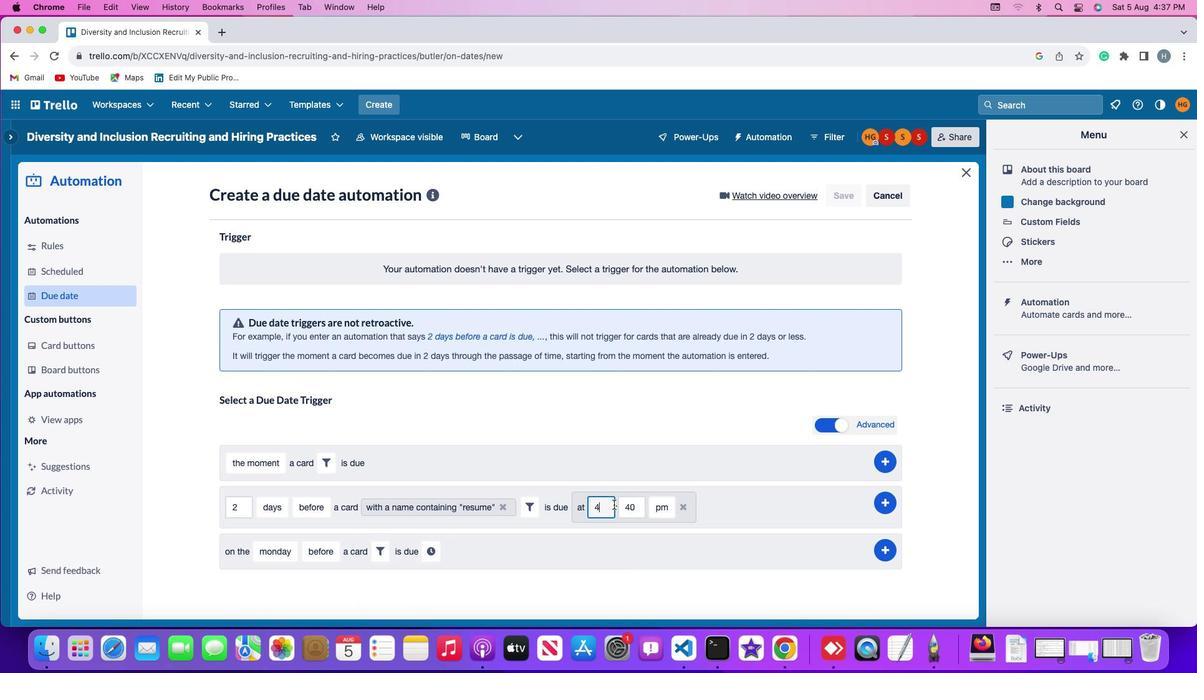 
Action: Key pressed Key.backspace'1''1'
Screenshot: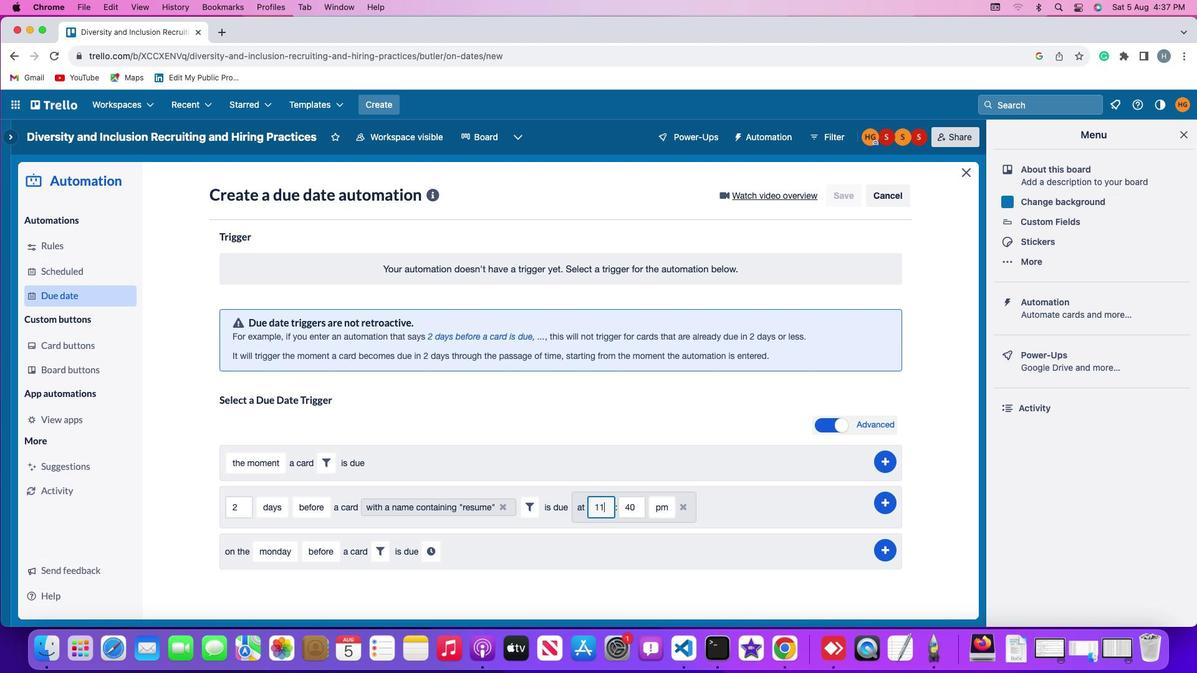 
Action: Mouse moved to (634, 498)
Screenshot: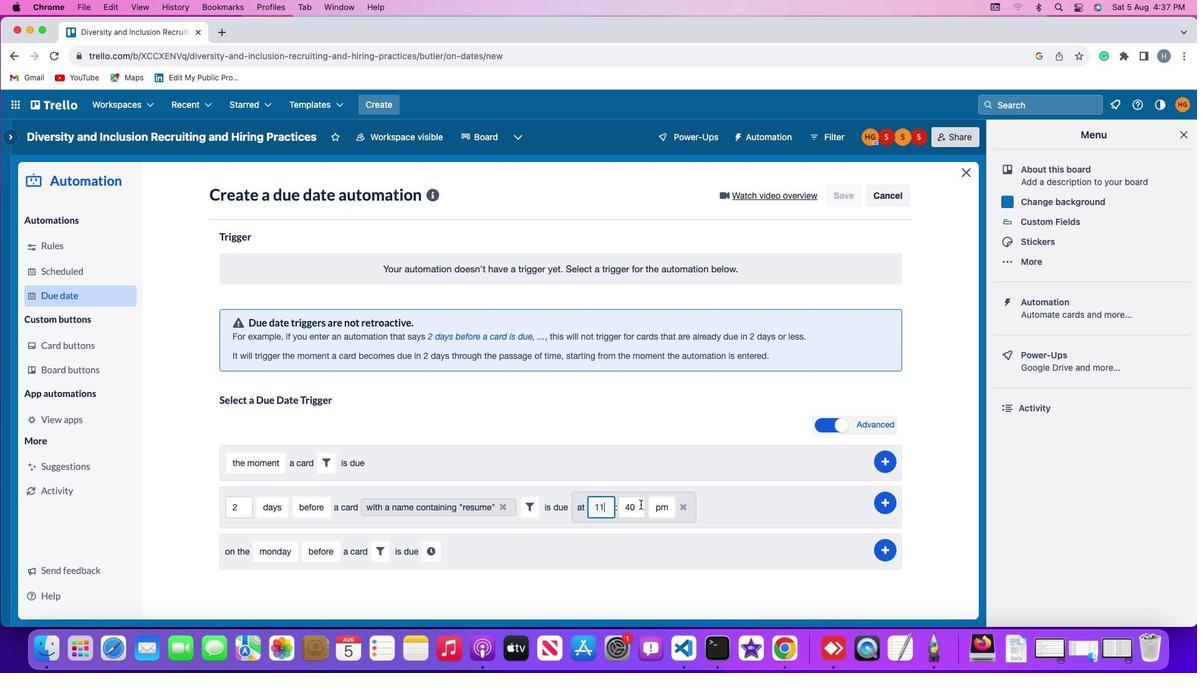
Action: Mouse pressed left at (634, 498)
Screenshot: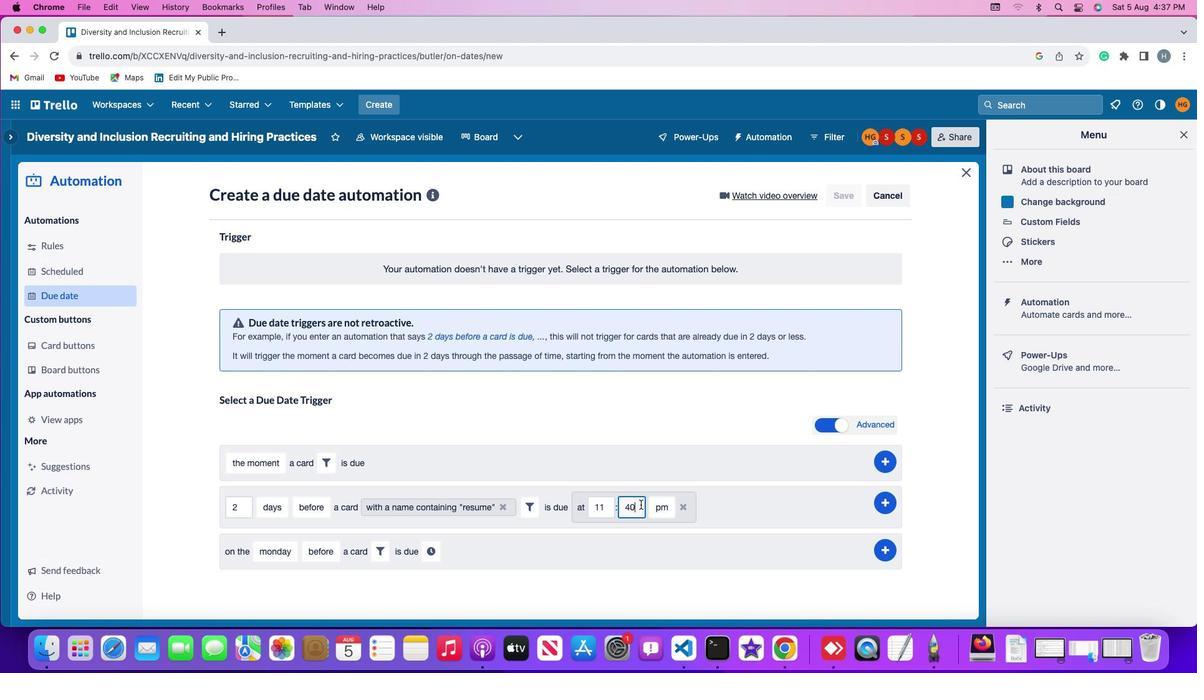 
Action: Key pressed Key.backspaceKey.backspace'0''0'
Screenshot: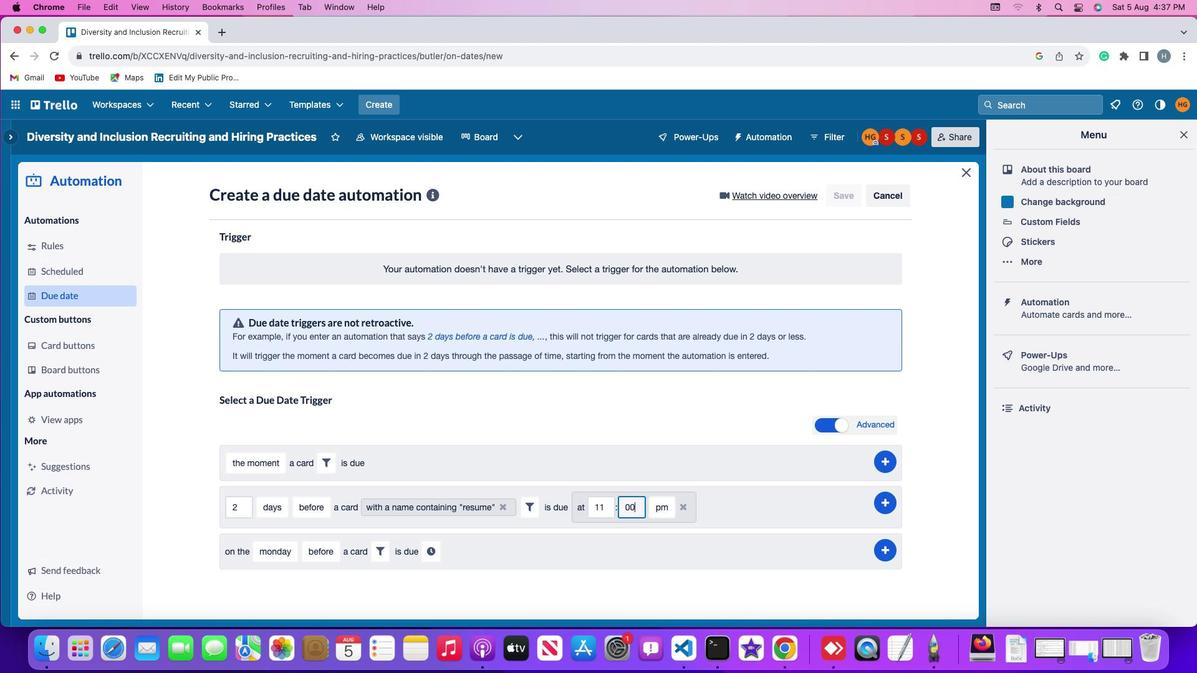 
Action: Mouse moved to (647, 501)
Screenshot: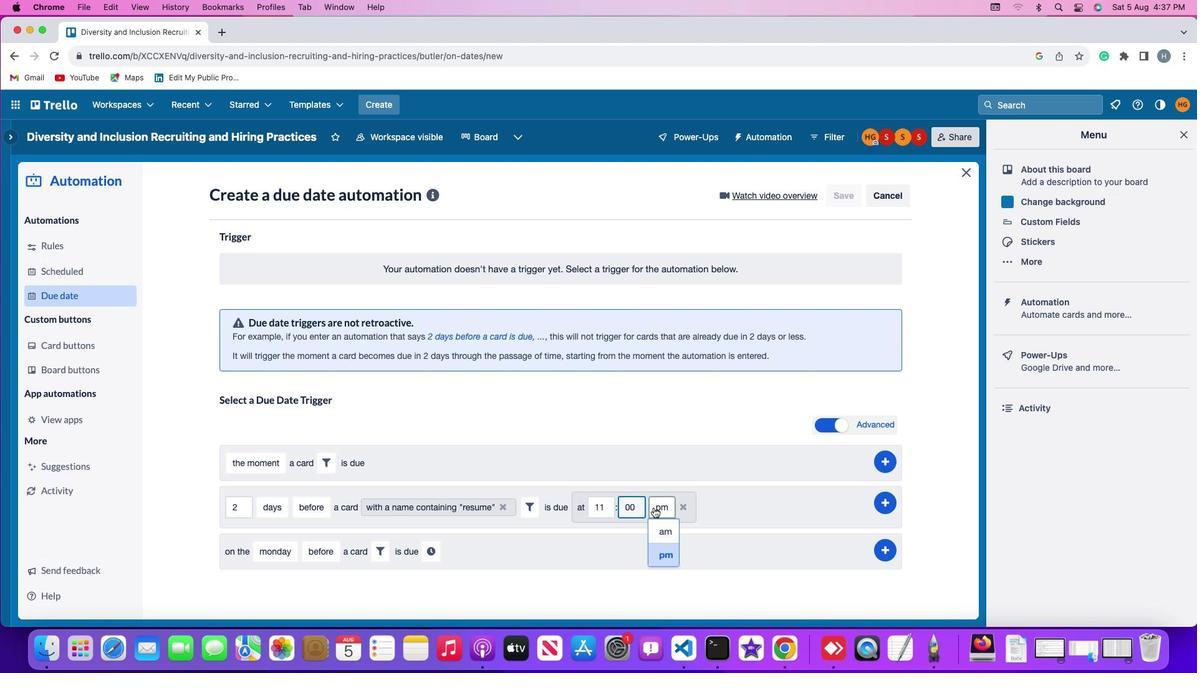 
Action: Mouse pressed left at (647, 501)
Screenshot: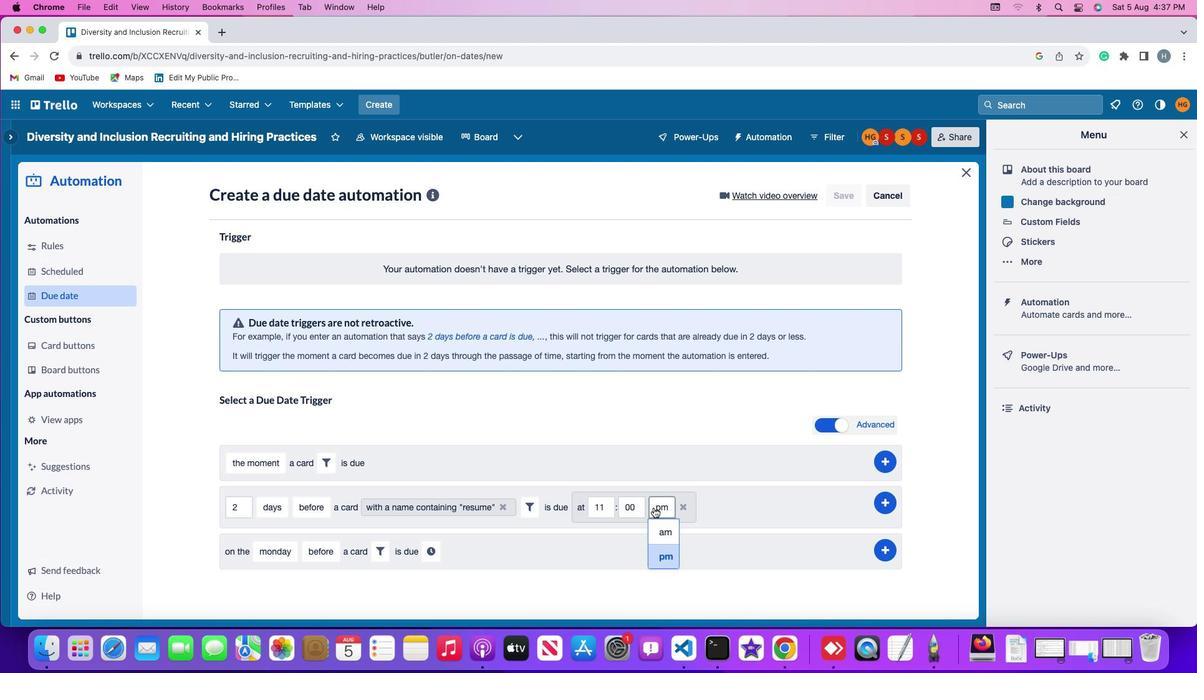 
Action: Mouse moved to (654, 525)
Screenshot: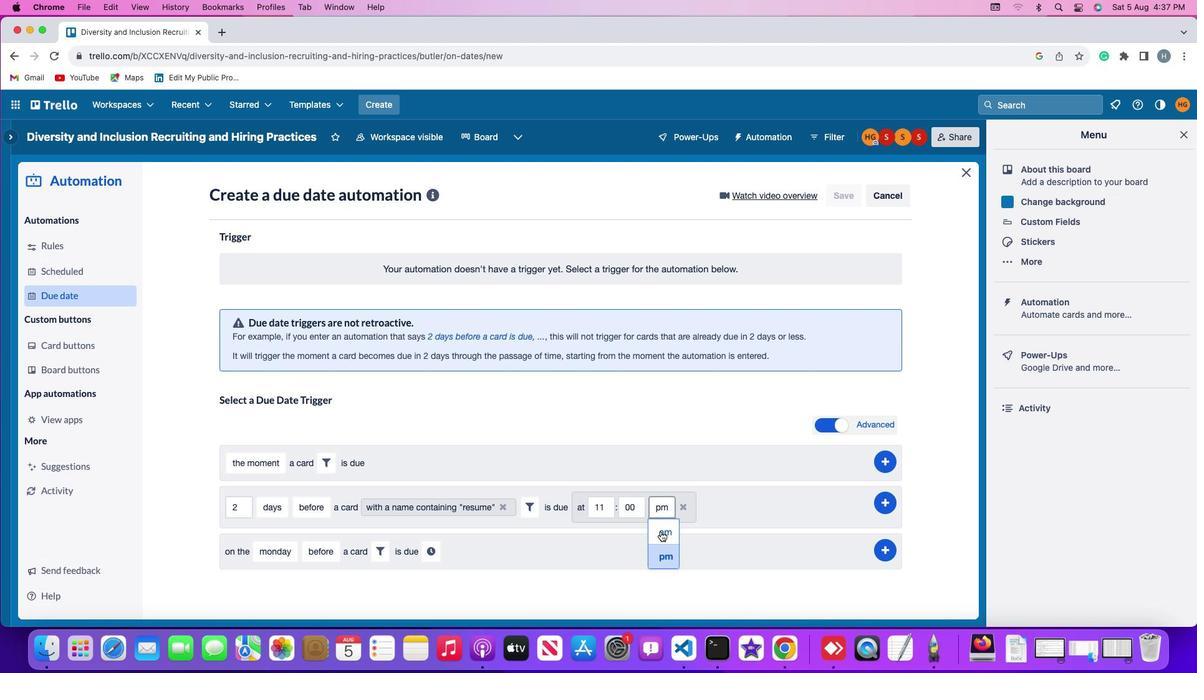 
Action: Mouse pressed left at (654, 525)
Screenshot: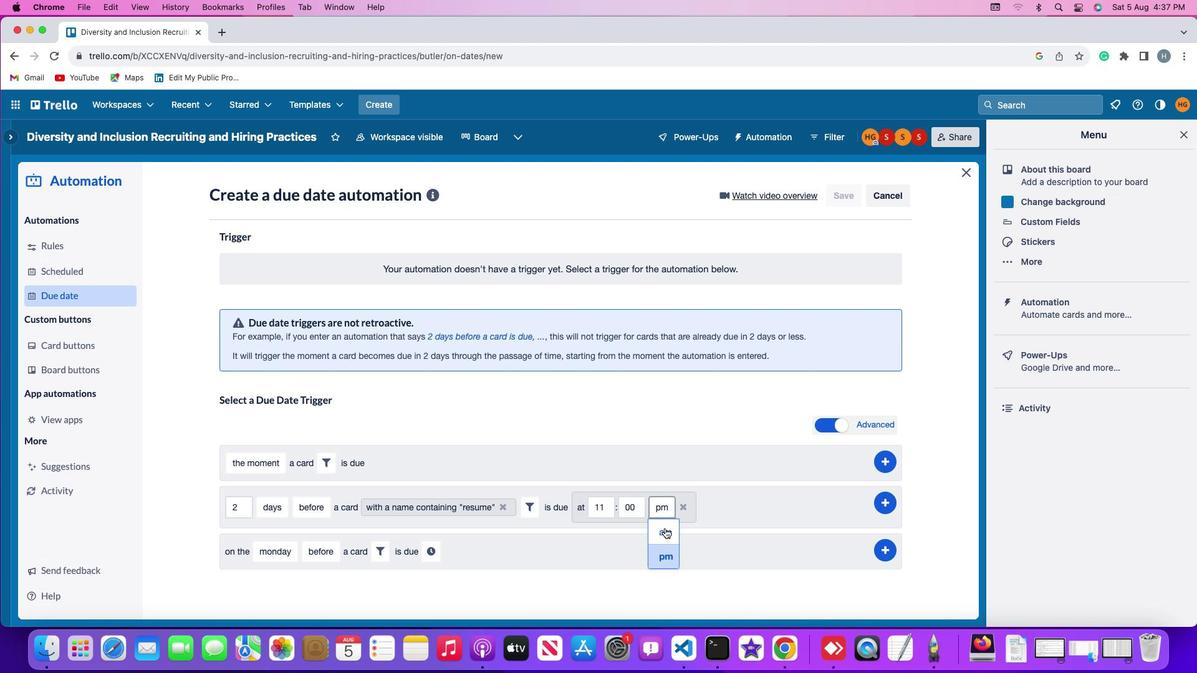 
Action: Mouse moved to (881, 496)
Screenshot: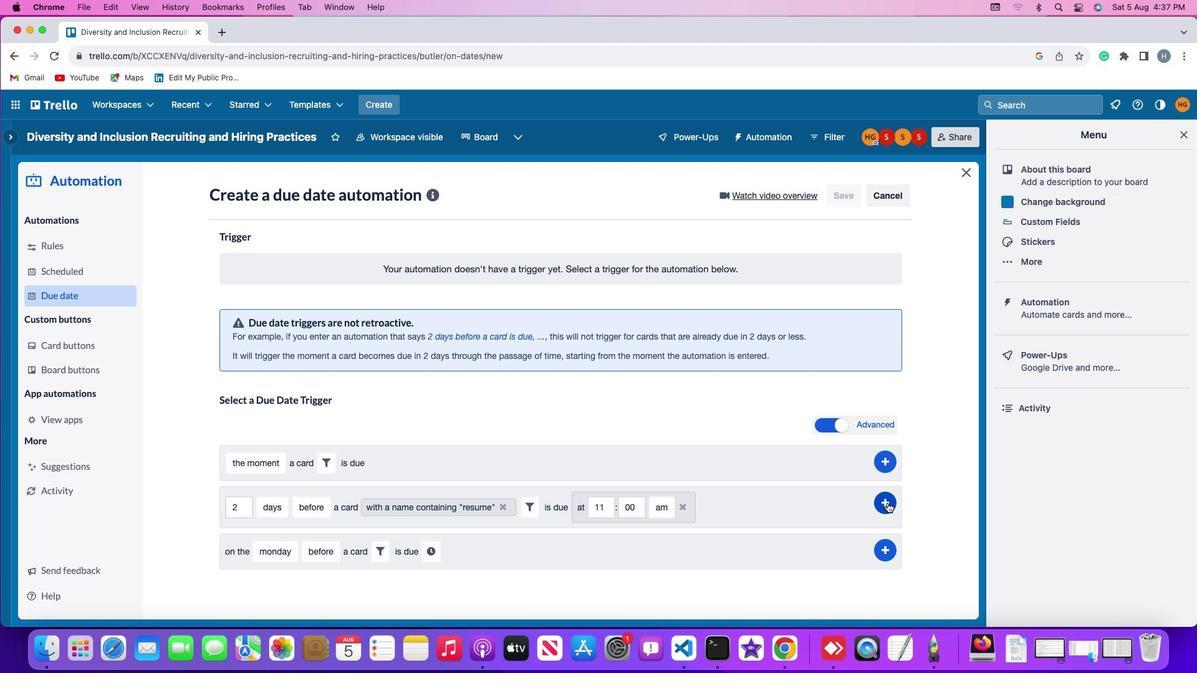 
Action: Mouse pressed left at (881, 496)
Screenshot: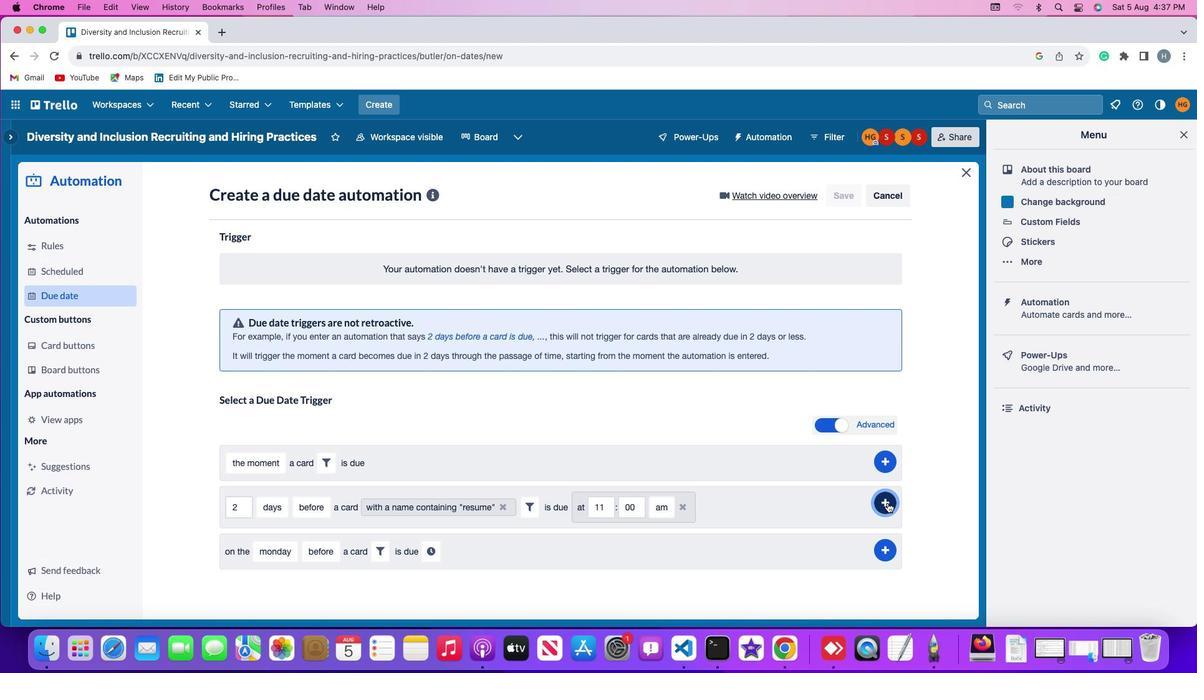 
Action: Mouse moved to (928, 364)
Screenshot: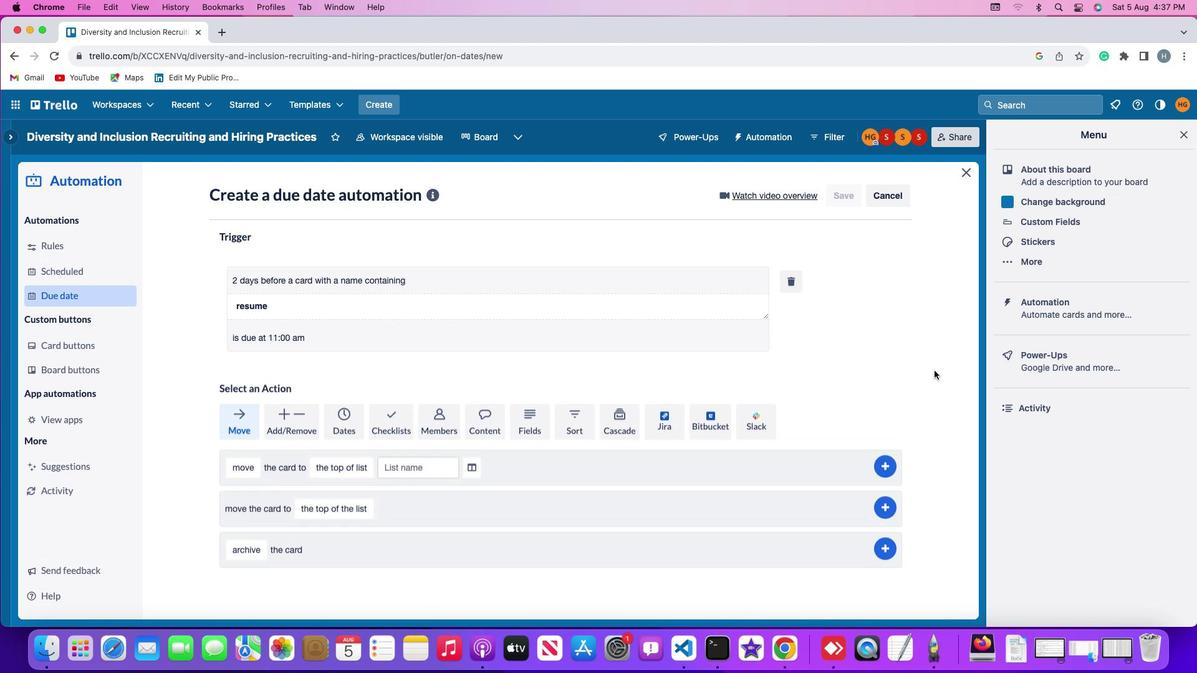 
